 Task: For heading Use EB Garamond with dark orange 2 colour & Underline.  font size for heading18,  'Change the font style of data to'Impact and font size to 9,  Change the alignment of both headline & data to Align right In the sheet  analysisMonthlySales_Analysis_2023
Action: Mouse moved to (77, 161)
Screenshot: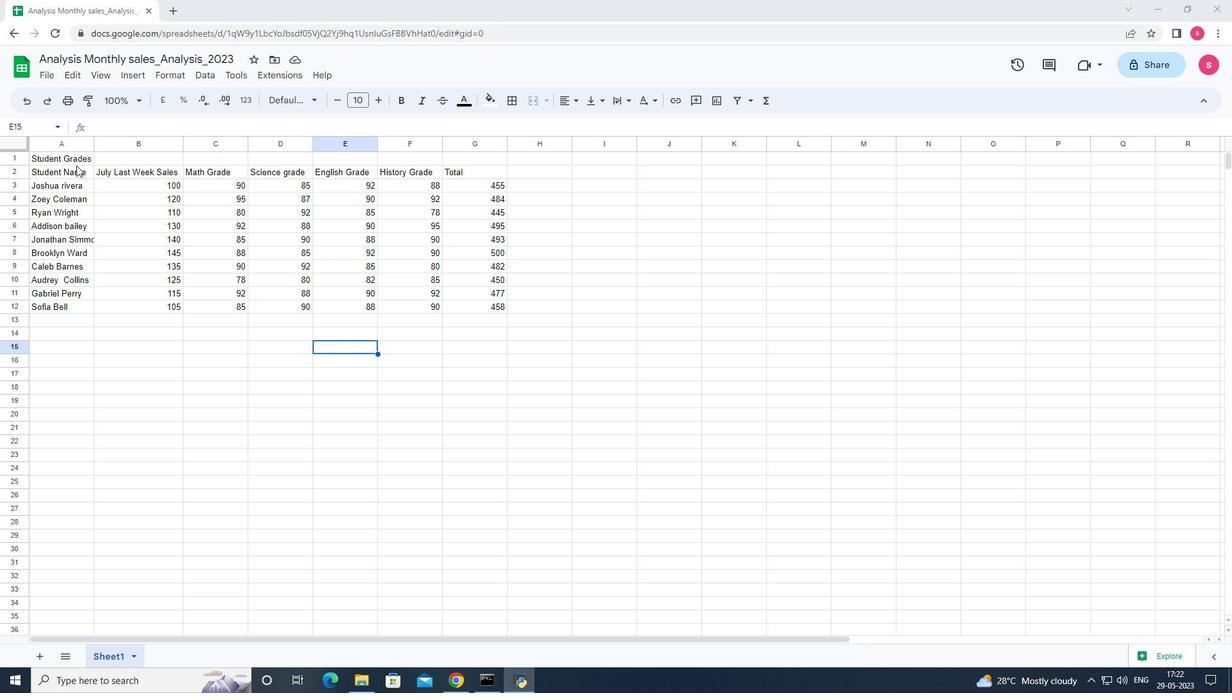 
Action: Mouse pressed left at (77, 161)
Screenshot: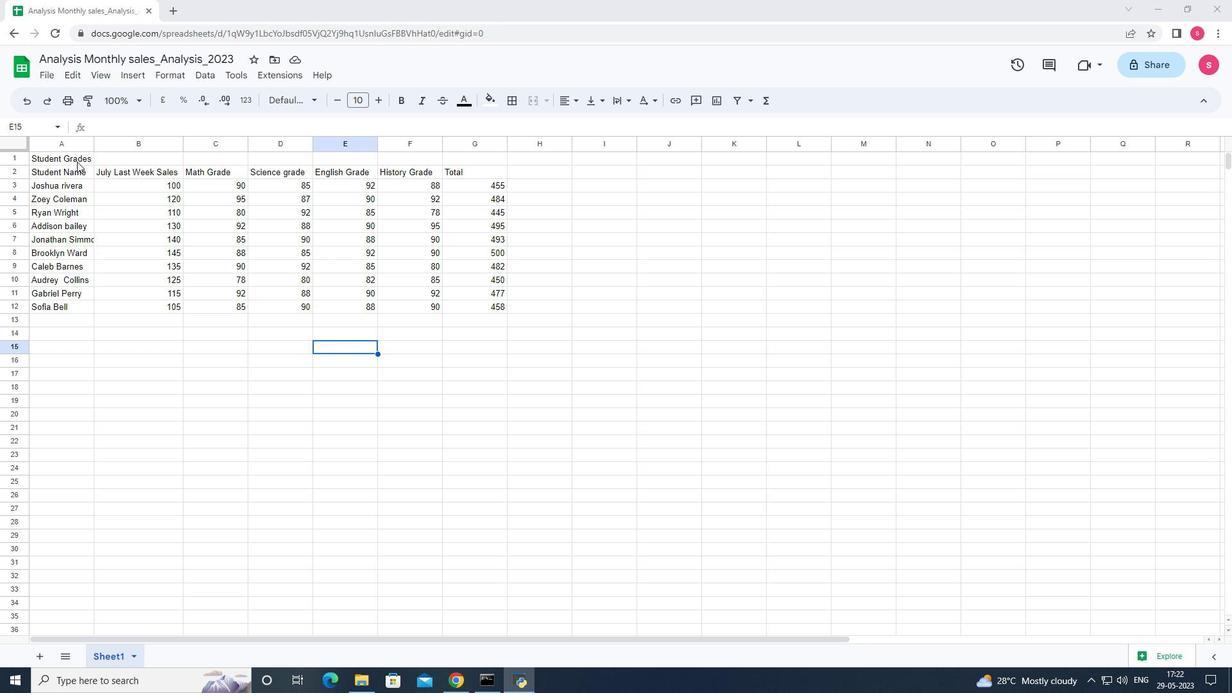 
Action: Mouse moved to (314, 101)
Screenshot: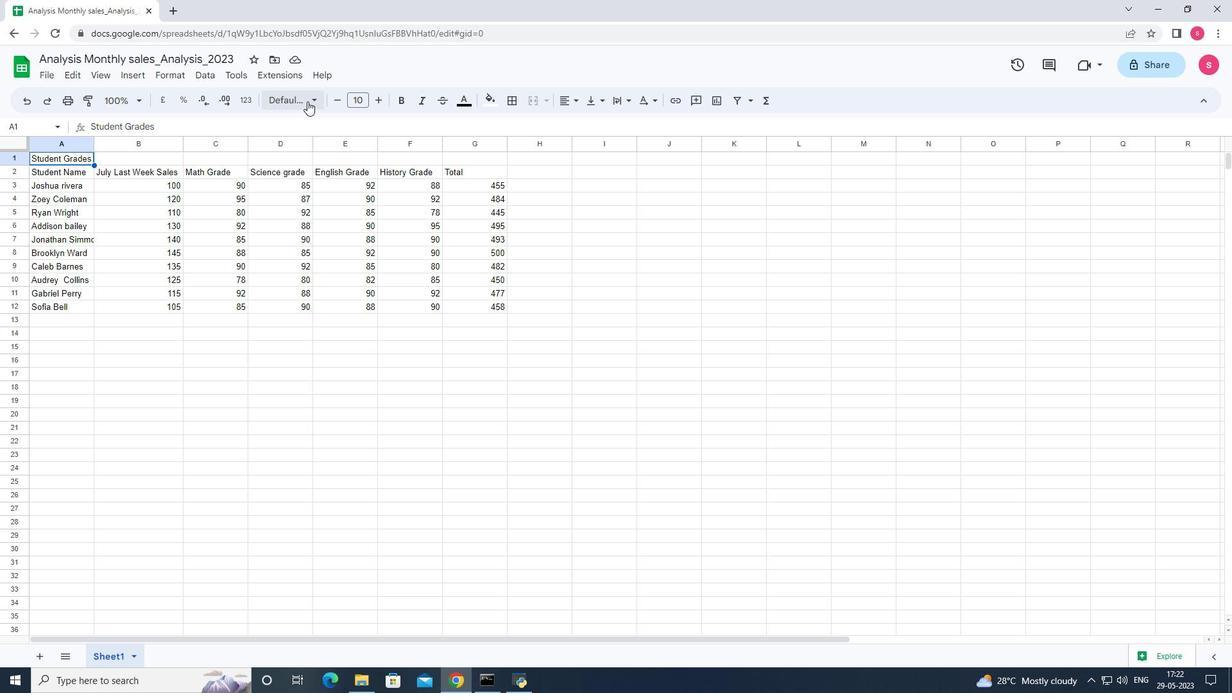 
Action: Mouse pressed left at (314, 101)
Screenshot: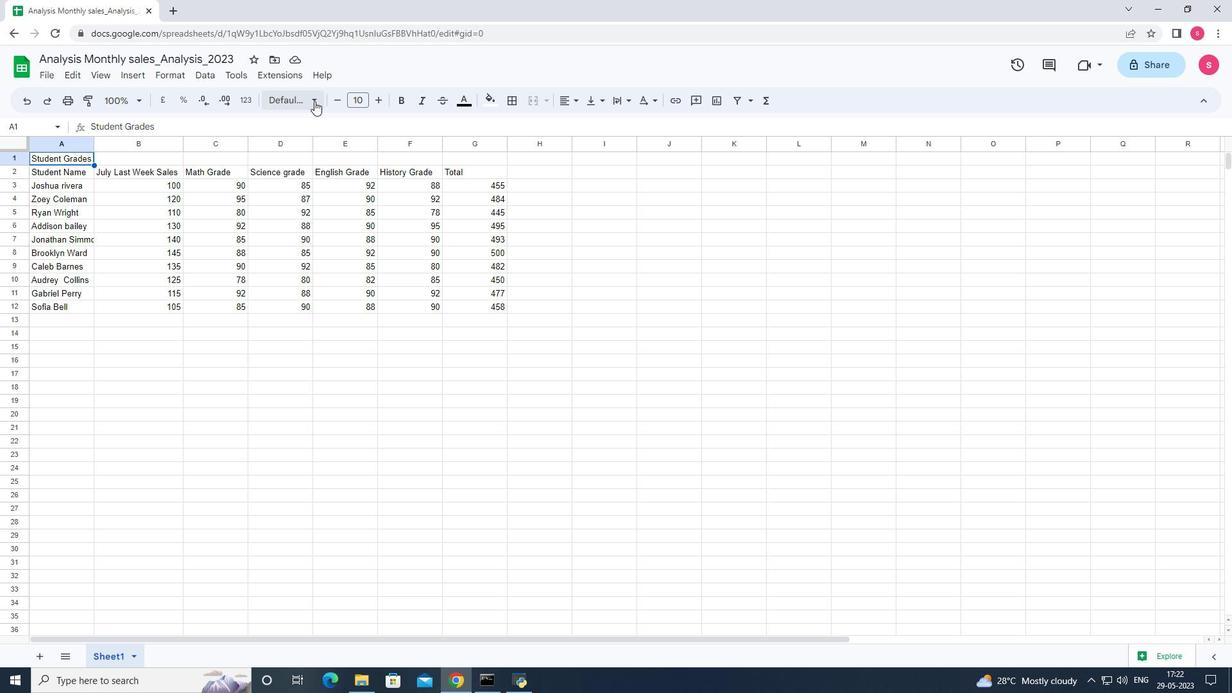 
Action: Mouse moved to (321, 313)
Screenshot: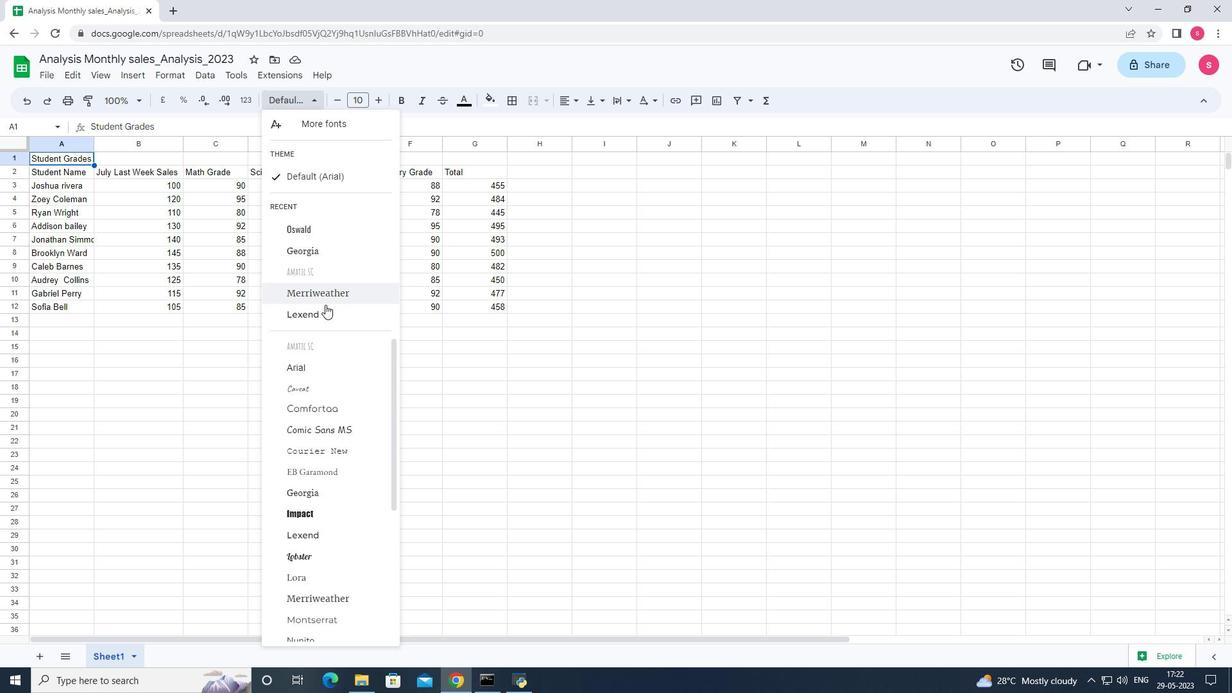 
Action: Mouse scrolled (321, 313) with delta (0, 0)
Screenshot: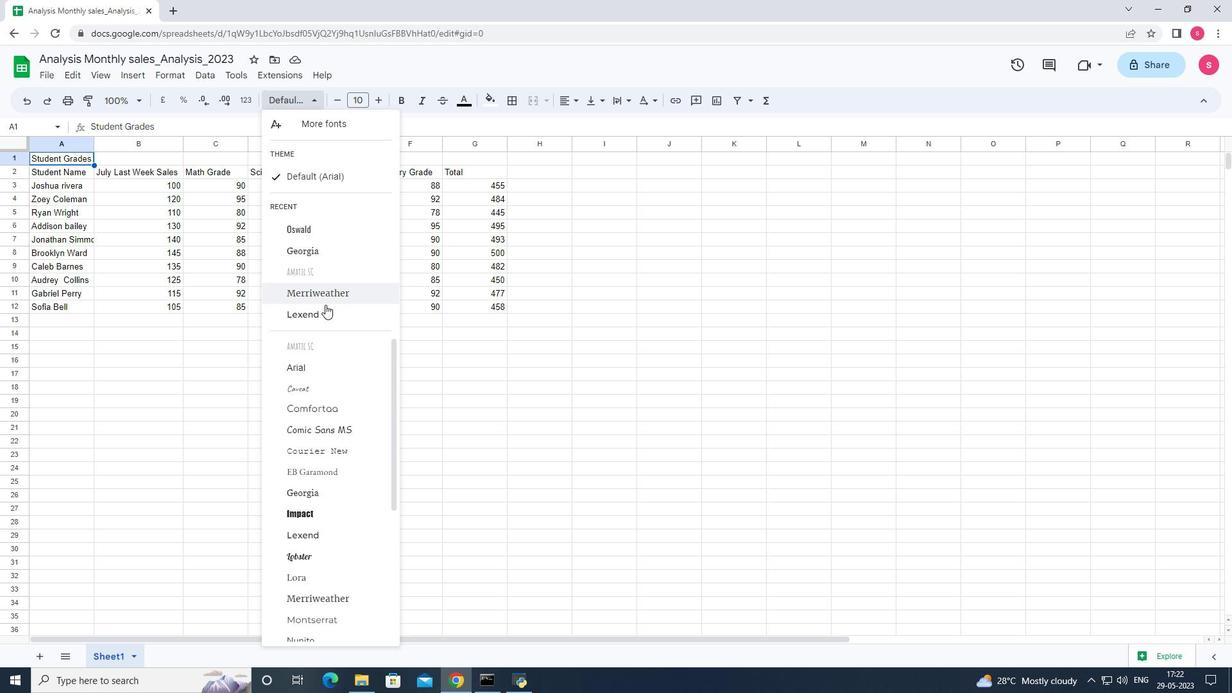 
Action: Mouse moved to (320, 323)
Screenshot: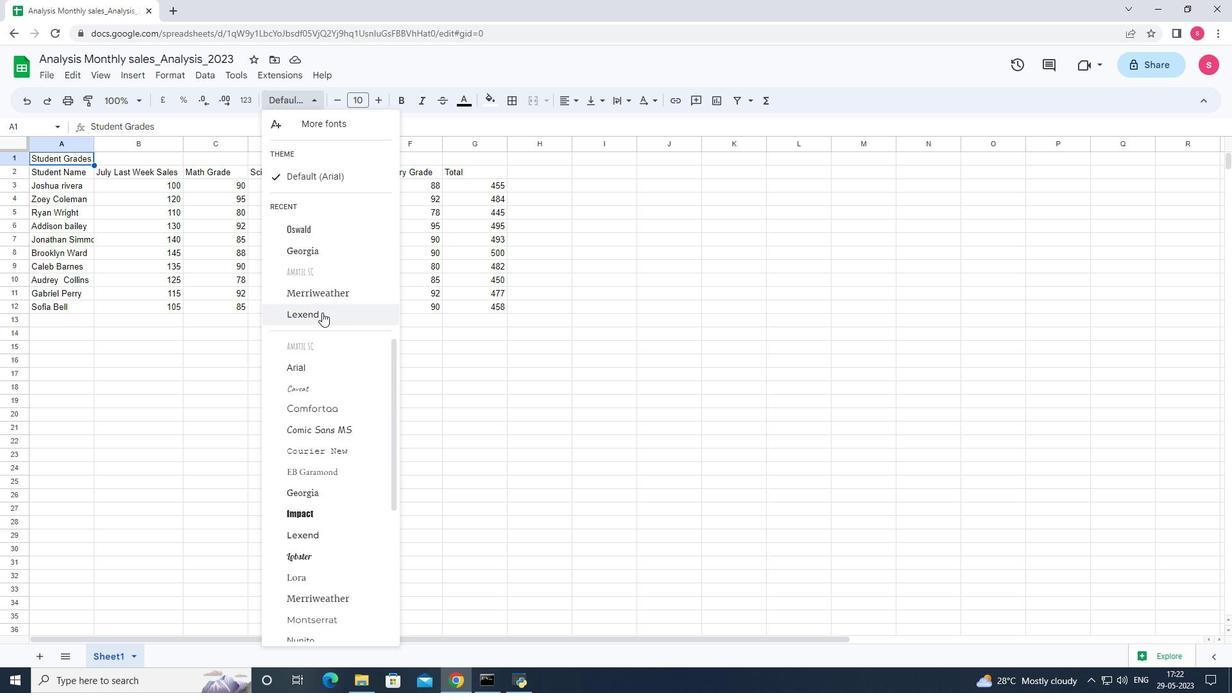 
Action: Mouse scrolled (320, 322) with delta (0, 0)
Screenshot: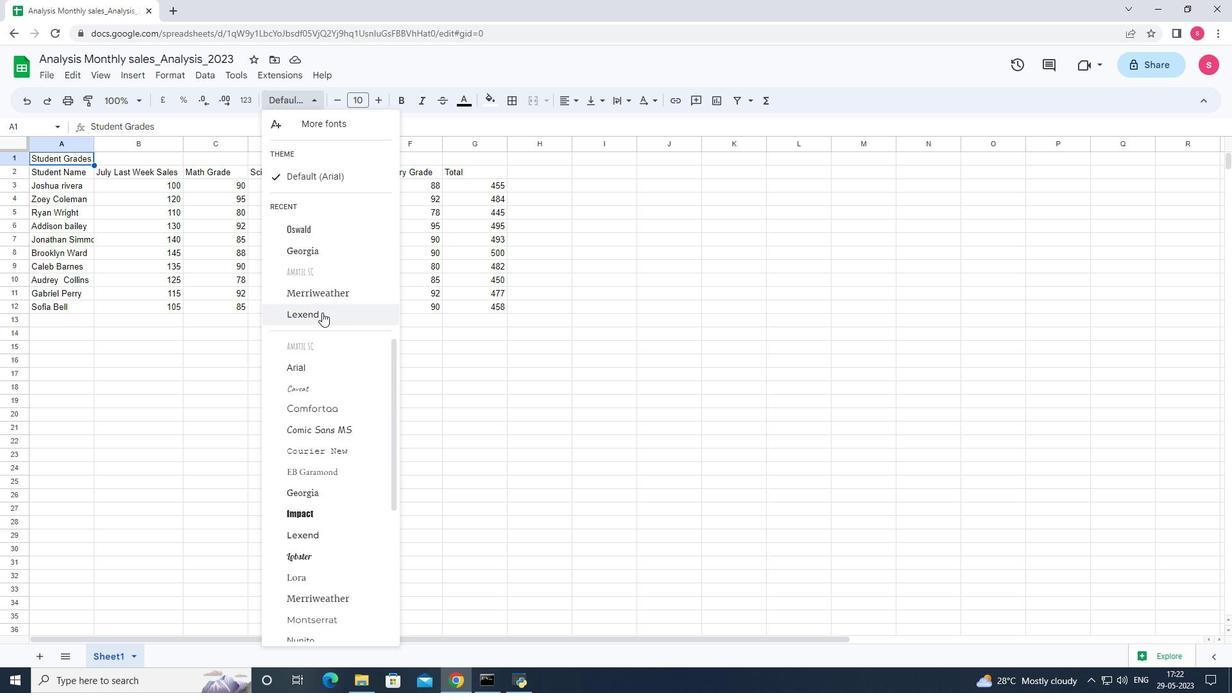 
Action: Mouse moved to (339, 478)
Screenshot: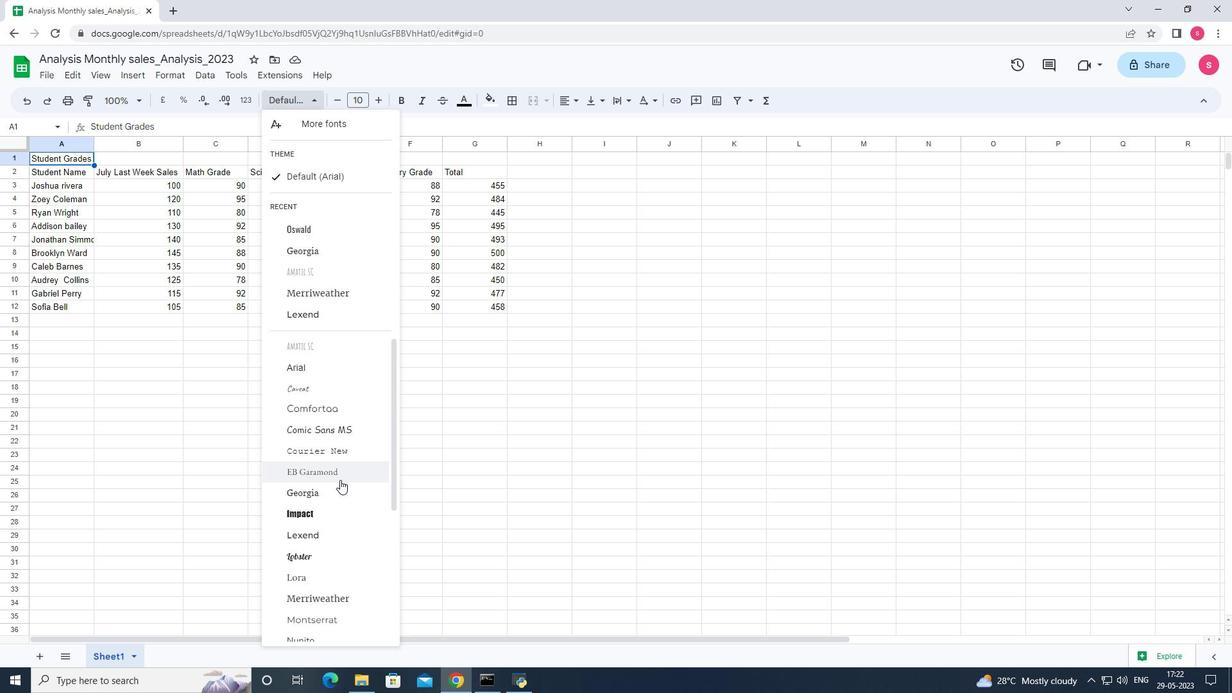 
Action: Mouse pressed left at (339, 478)
Screenshot: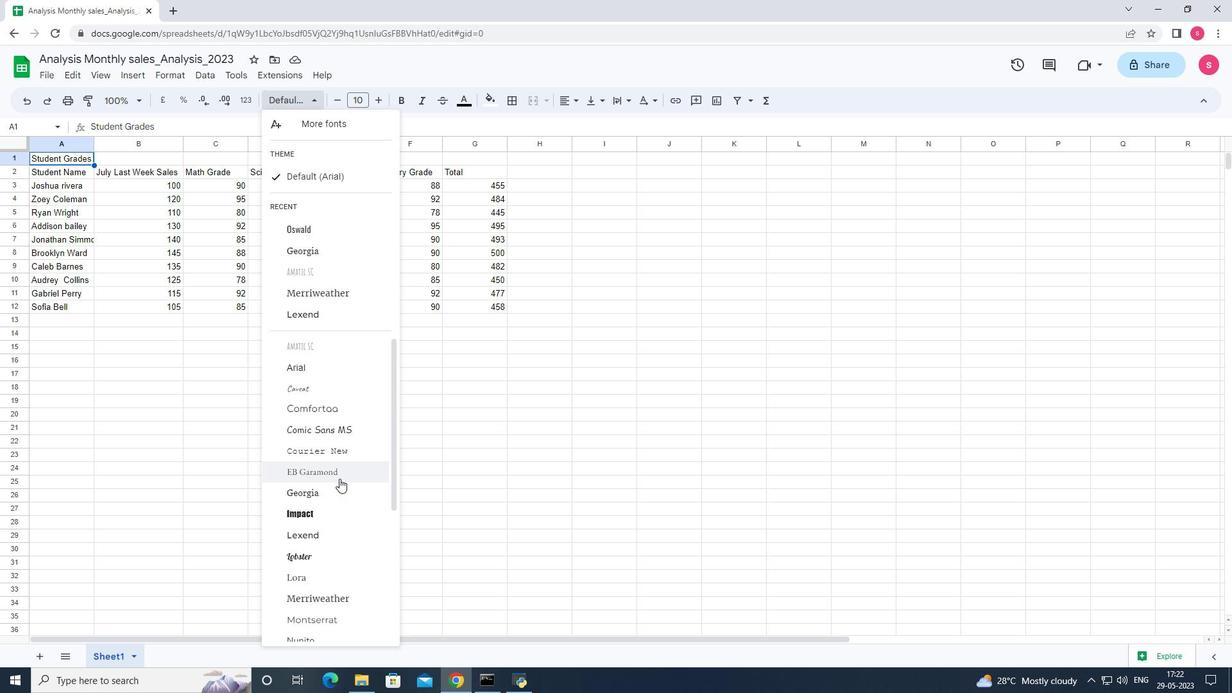 
Action: Mouse moved to (470, 102)
Screenshot: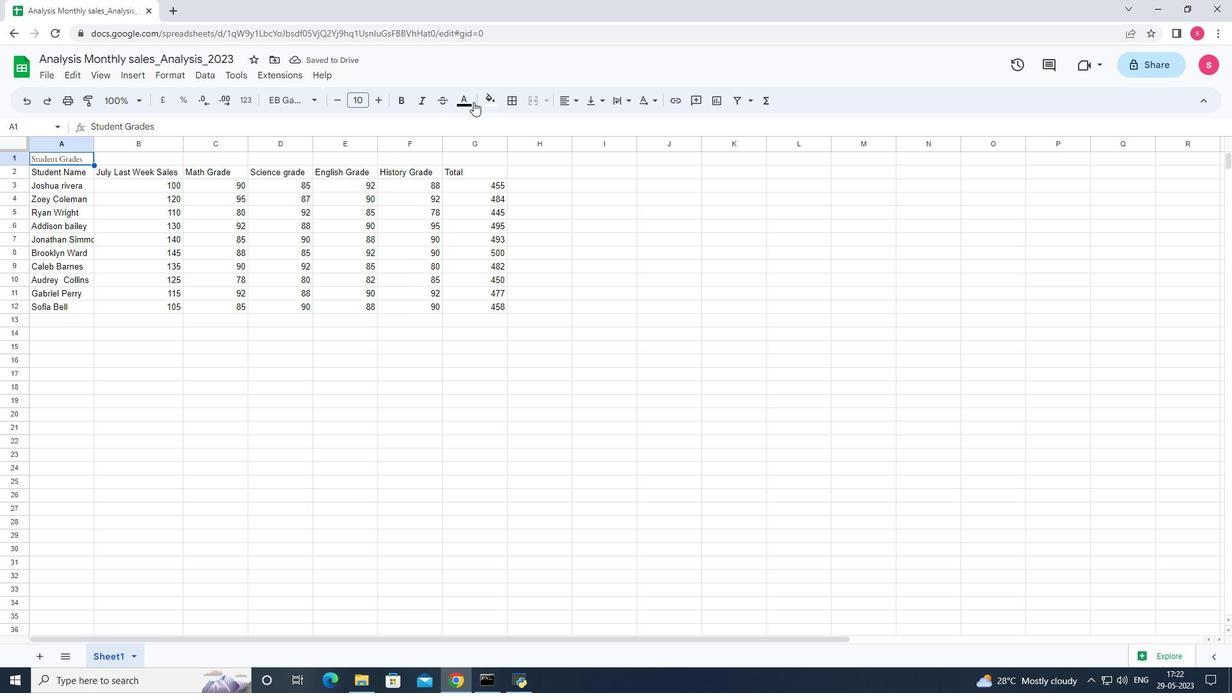 
Action: Mouse pressed left at (470, 102)
Screenshot: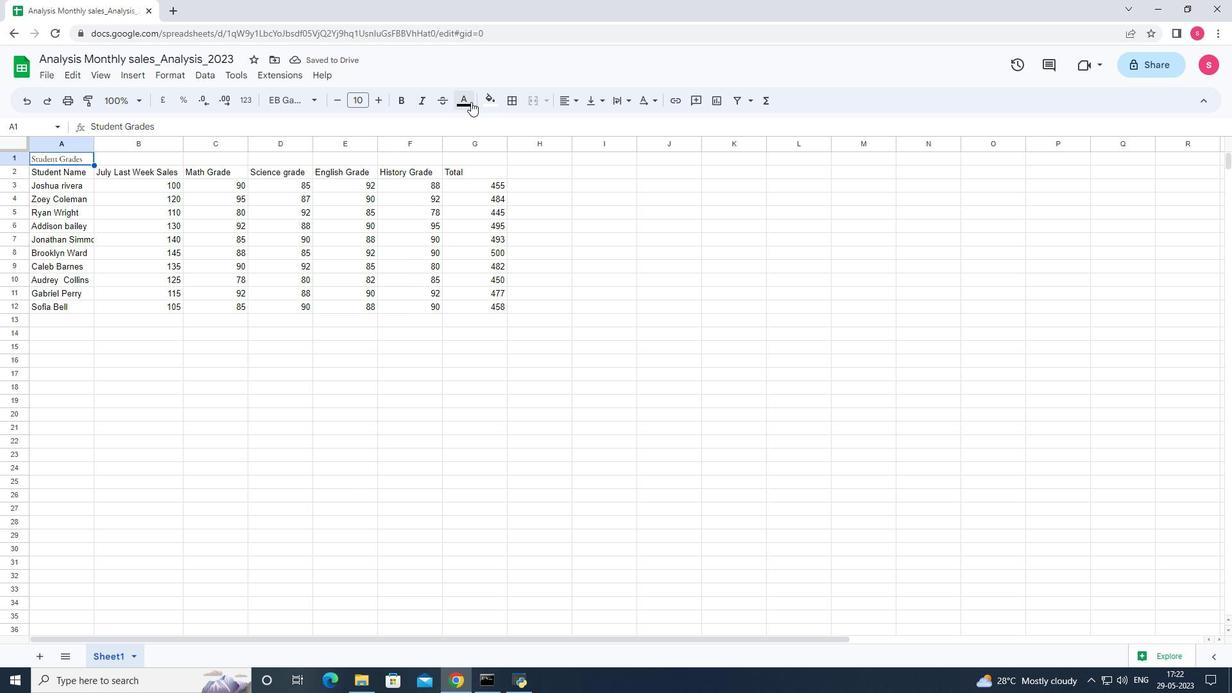 
Action: Mouse moved to (496, 160)
Screenshot: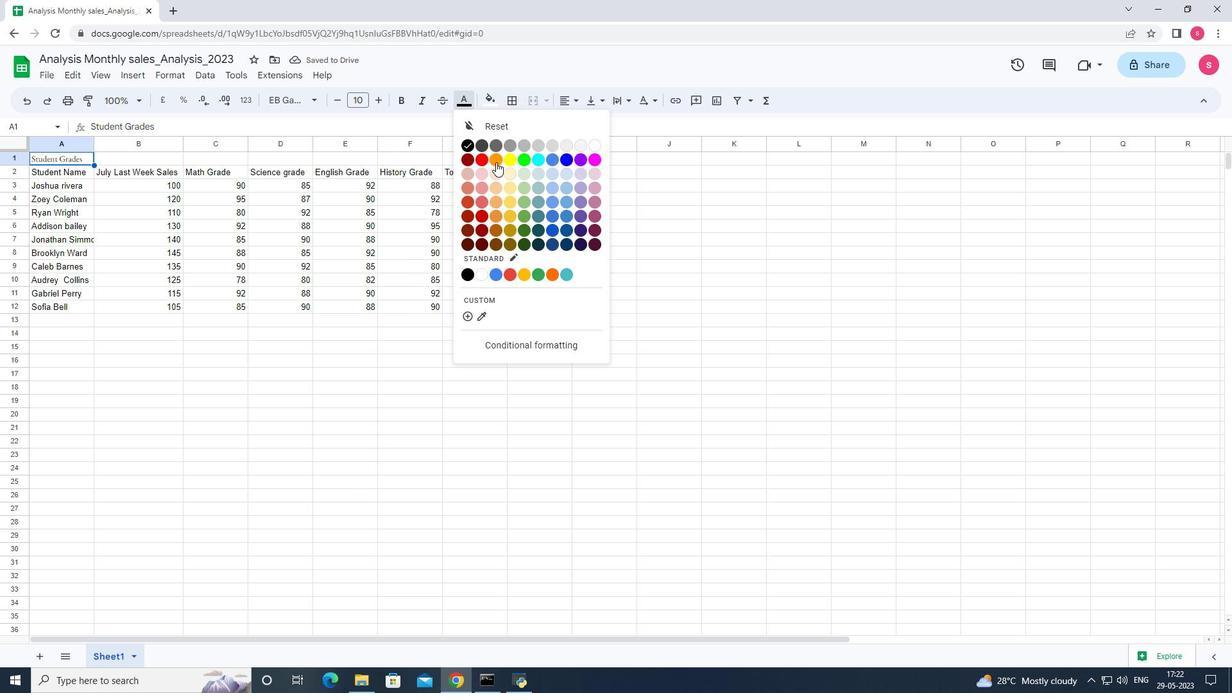 
Action: Mouse pressed left at (496, 160)
Screenshot: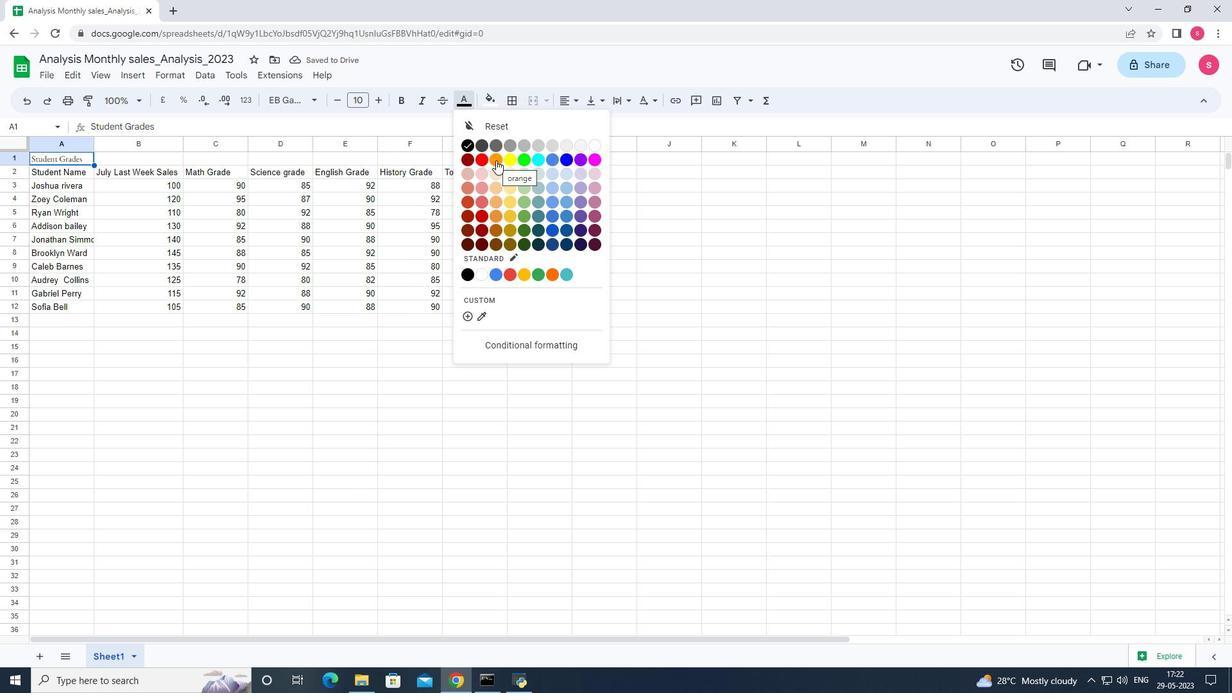 
Action: Mouse moved to (177, 79)
Screenshot: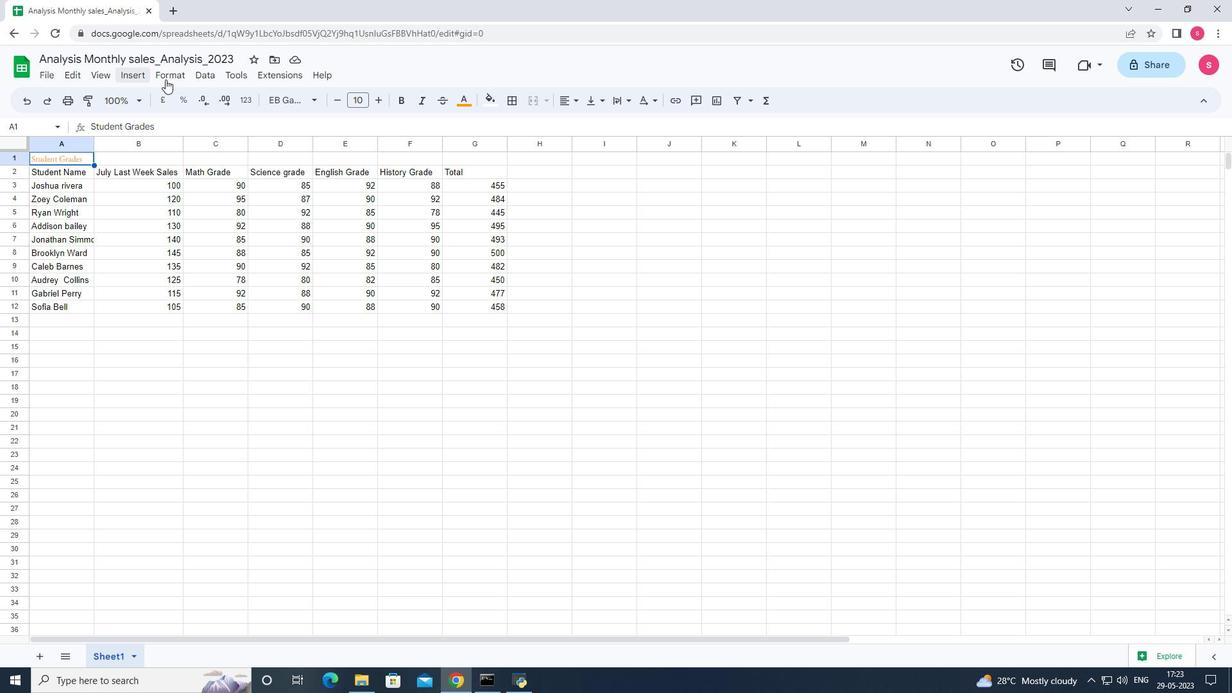 
Action: Mouse pressed left at (177, 79)
Screenshot: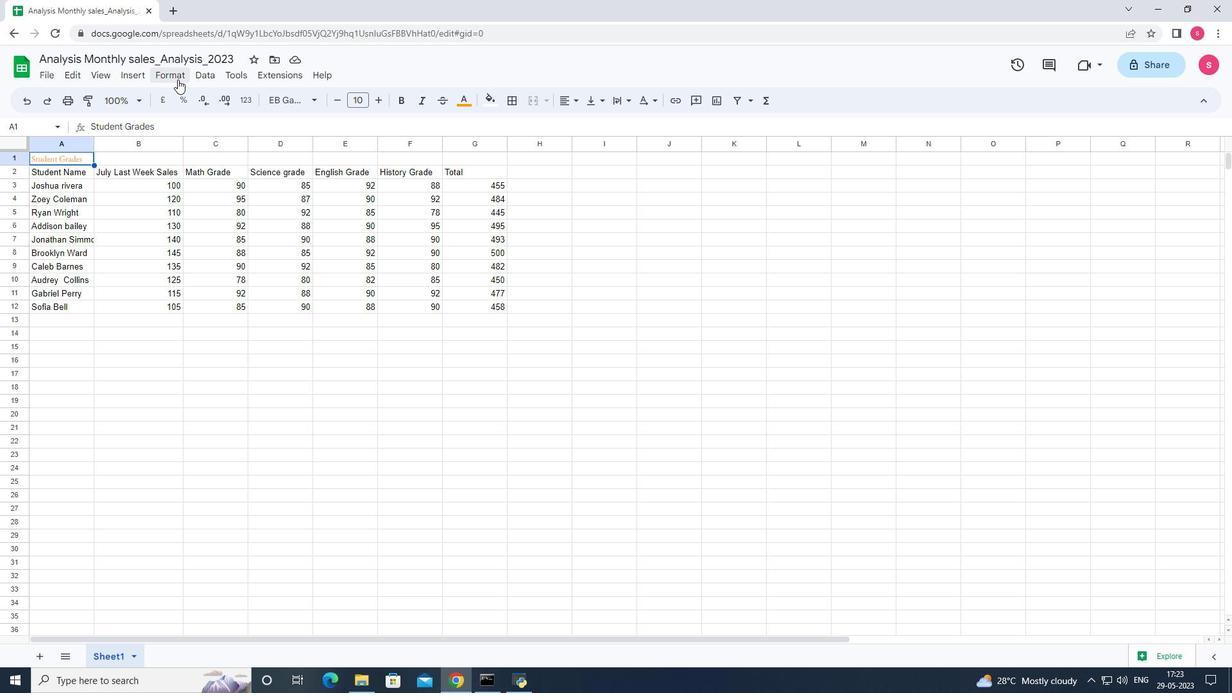 
Action: Mouse moved to (200, 141)
Screenshot: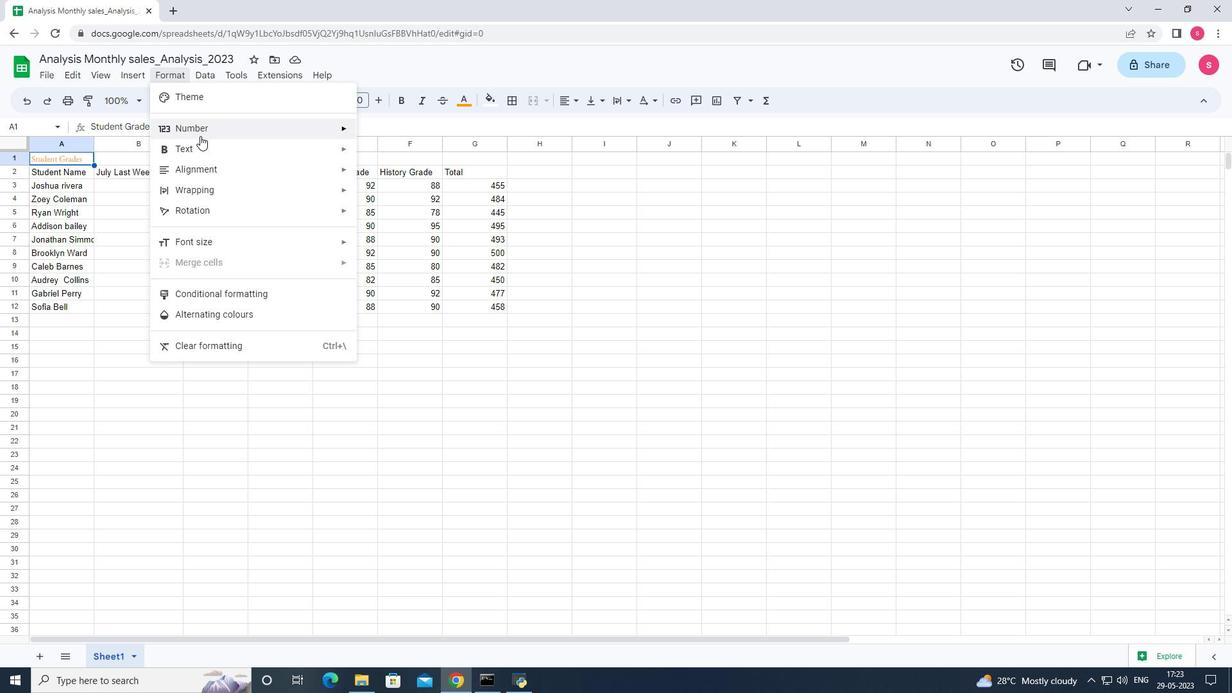 
Action: Mouse pressed left at (200, 141)
Screenshot: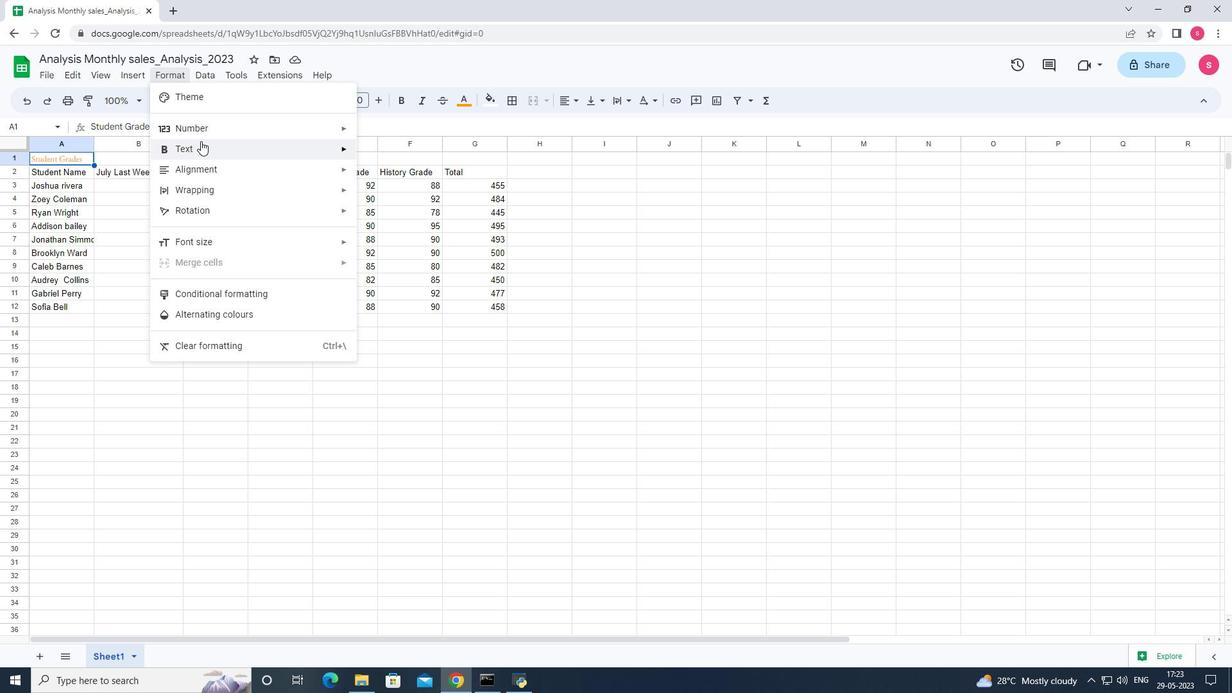 
Action: Mouse moved to (436, 189)
Screenshot: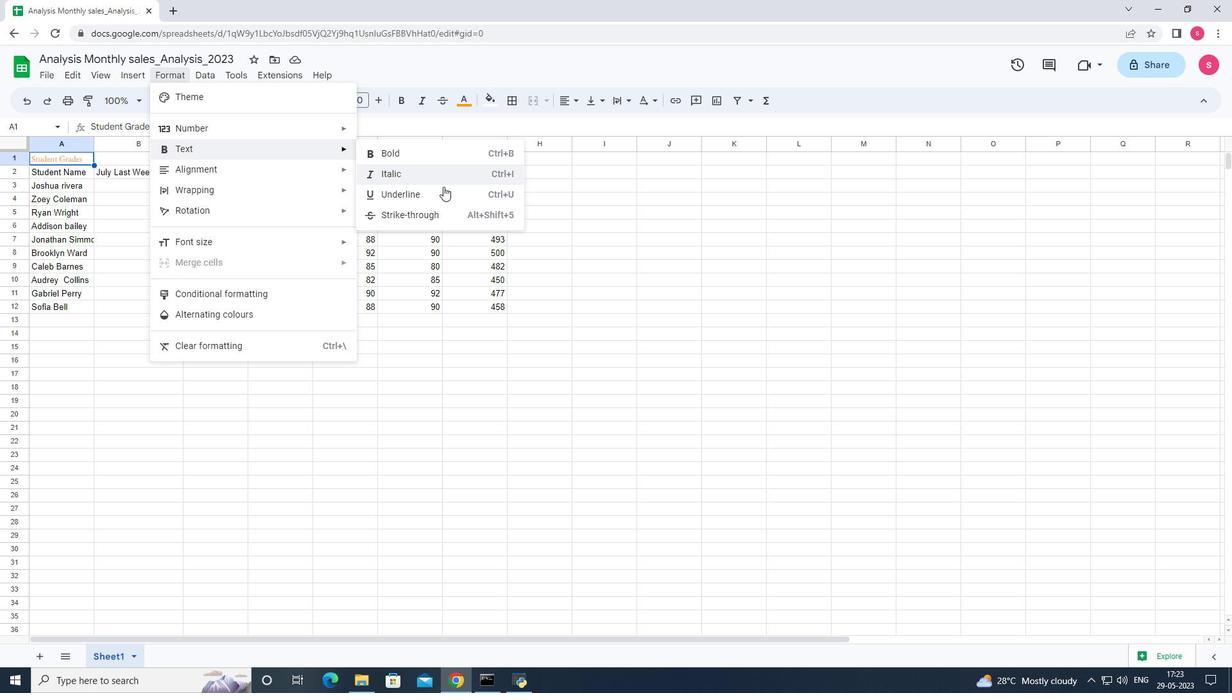 
Action: Mouse pressed left at (436, 189)
Screenshot: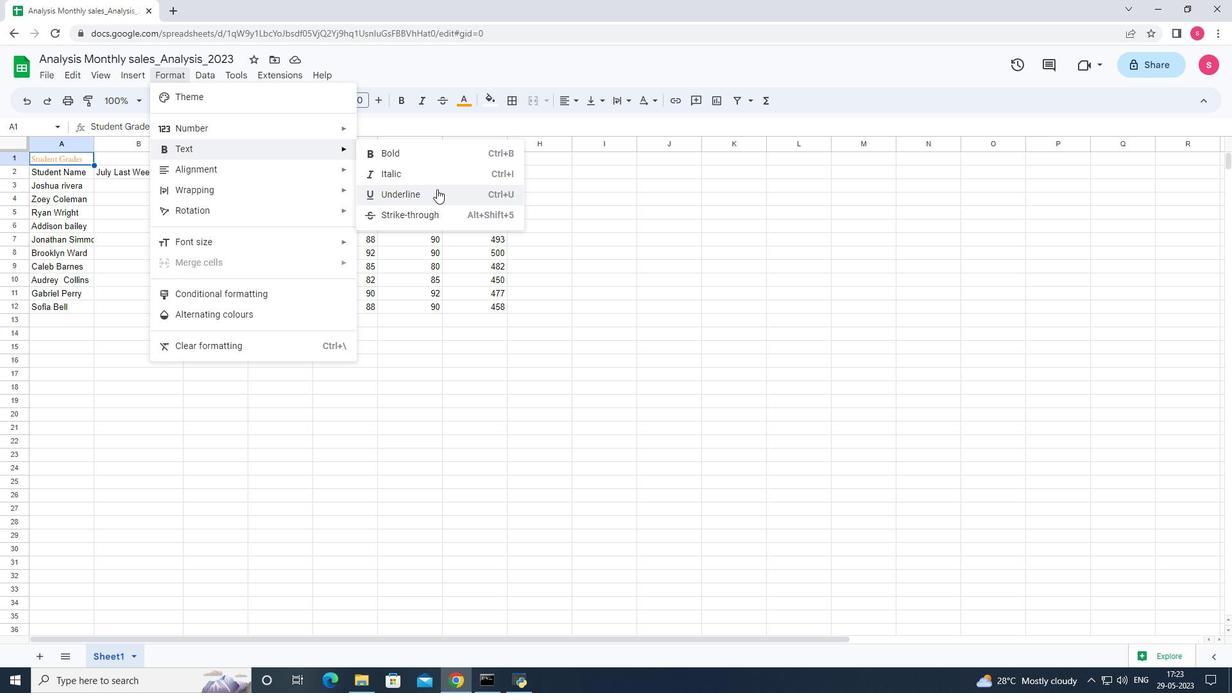 
Action: Mouse moved to (382, 98)
Screenshot: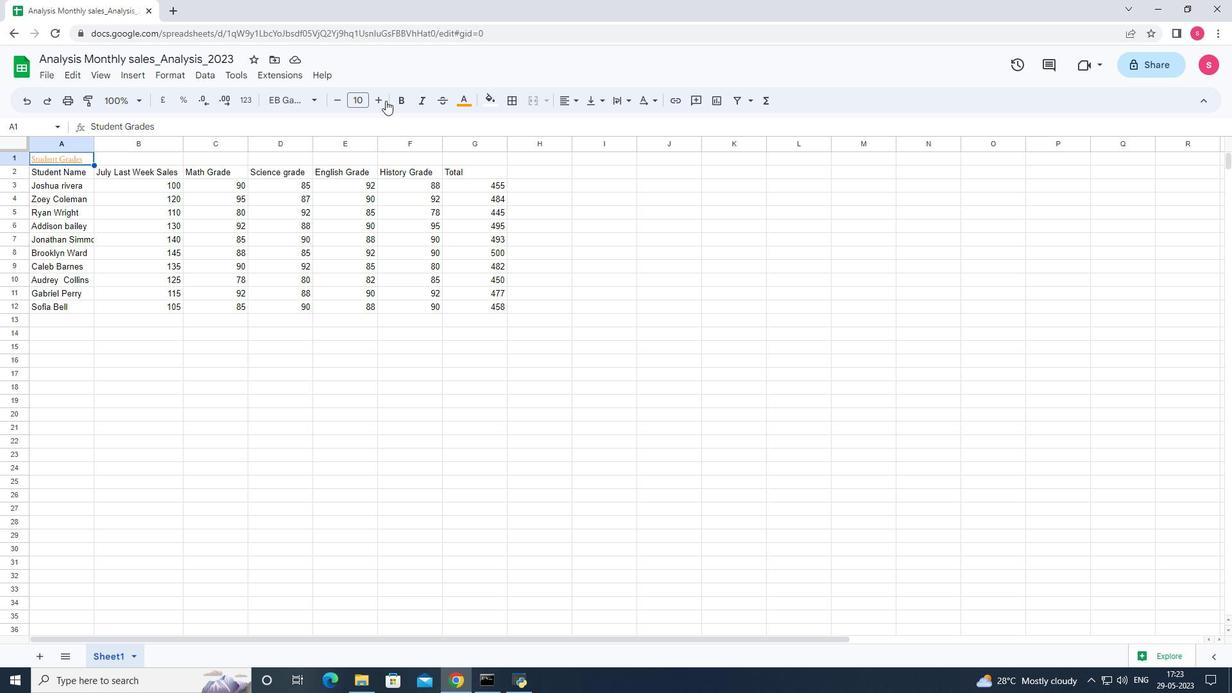 
Action: Mouse pressed left at (382, 98)
Screenshot: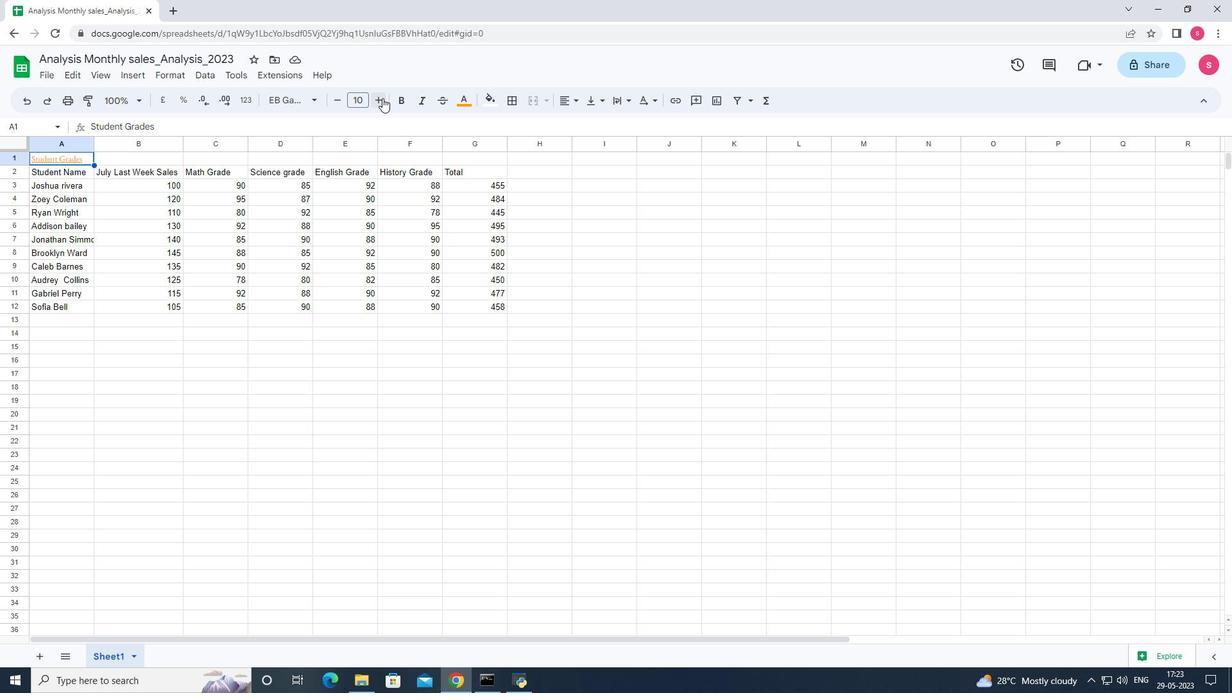 
Action: Mouse pressed left at (382, 98)
Screenshot: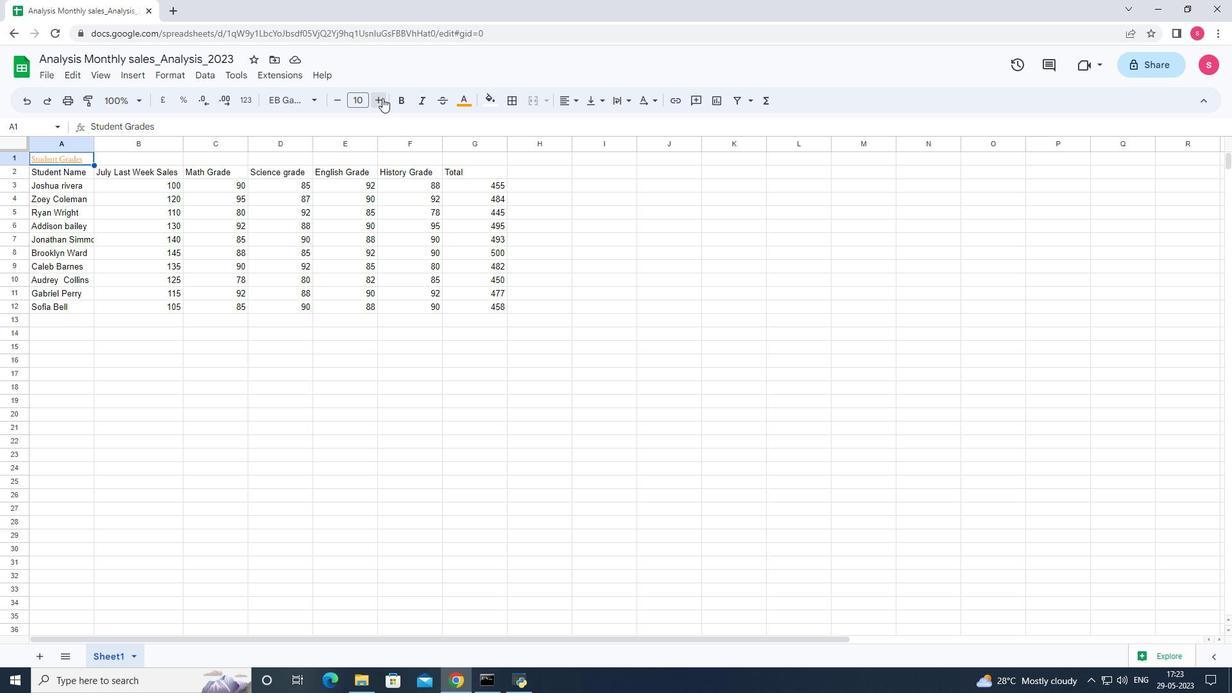 
Action: Mouse pressed left at (382, 98)
Screenshot: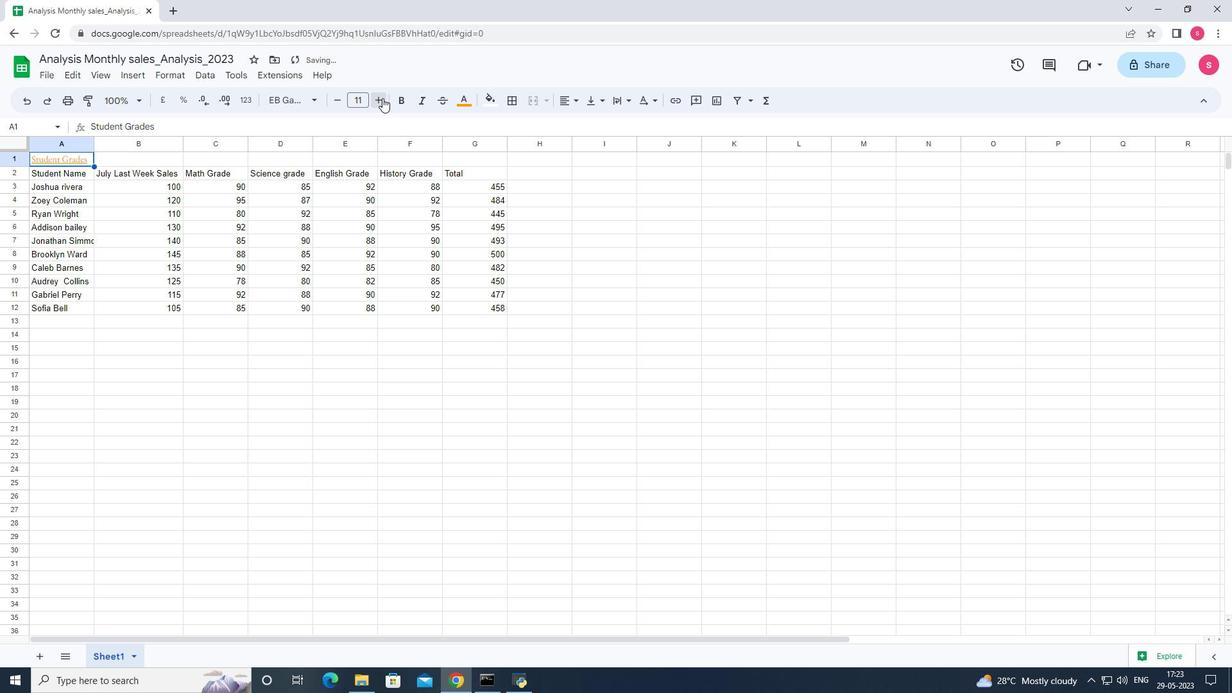 
Action: Mouse pressed left at (382, 98)
Screenshot: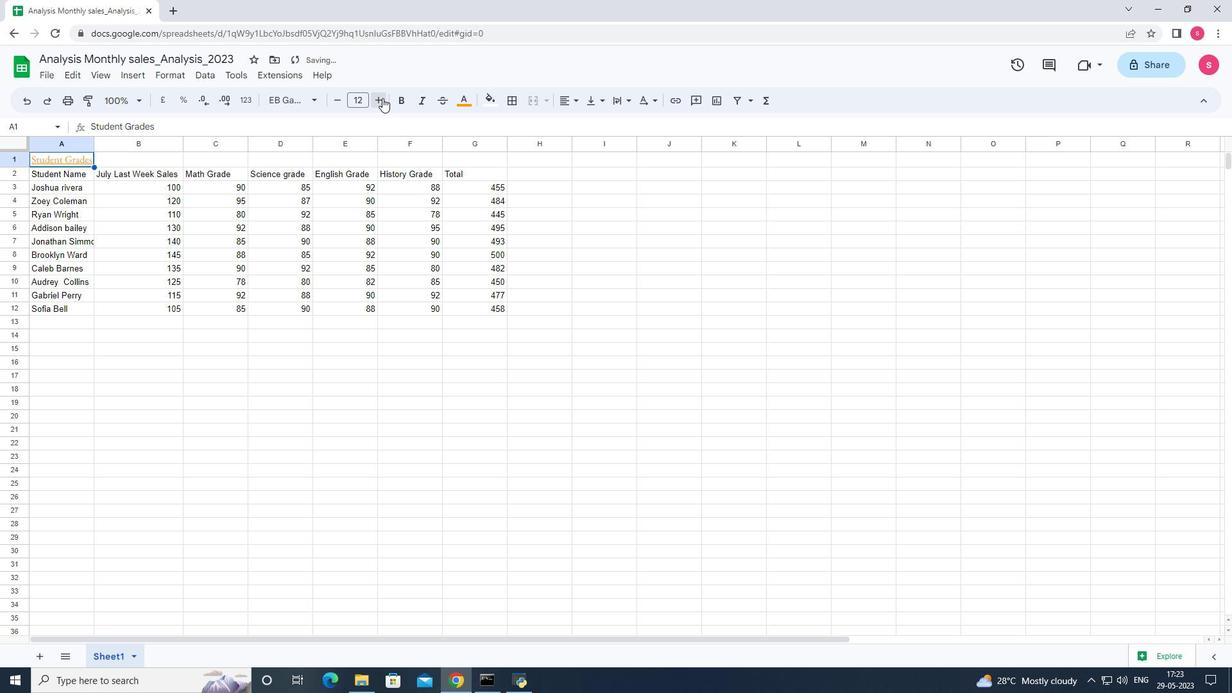 
Action: Mouse pressed left at (382, 98)
Screenshot: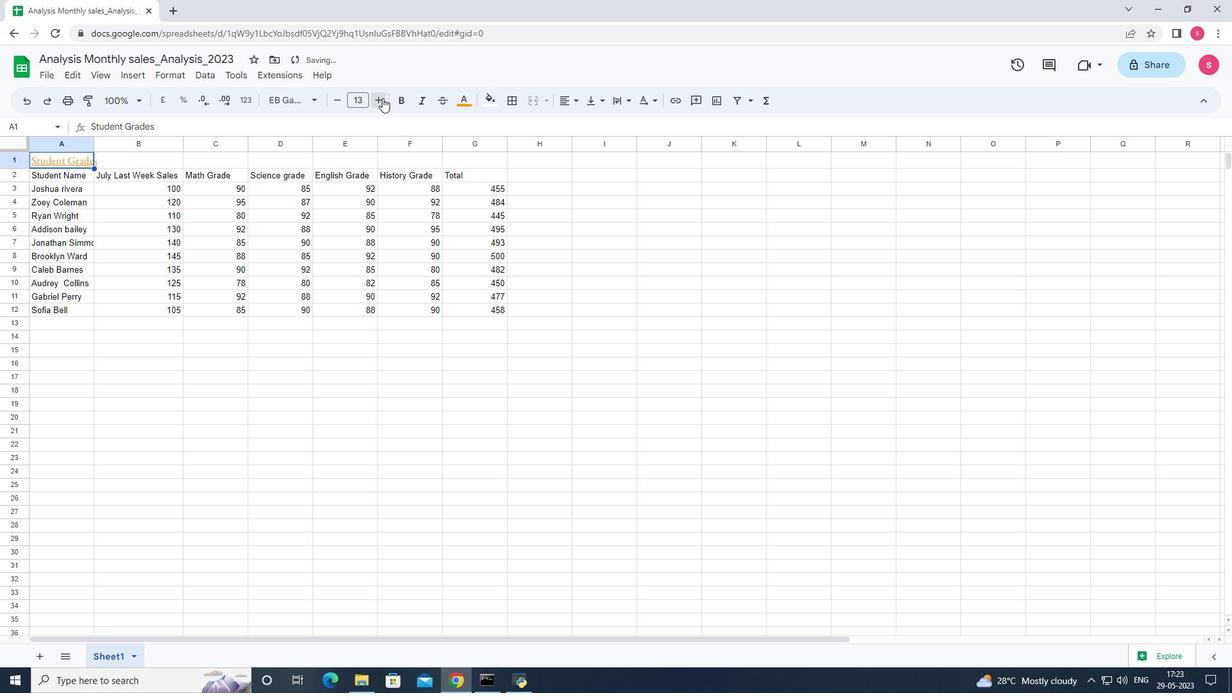 
Action: Mouse pressed left at (382, 98)
Screenshot: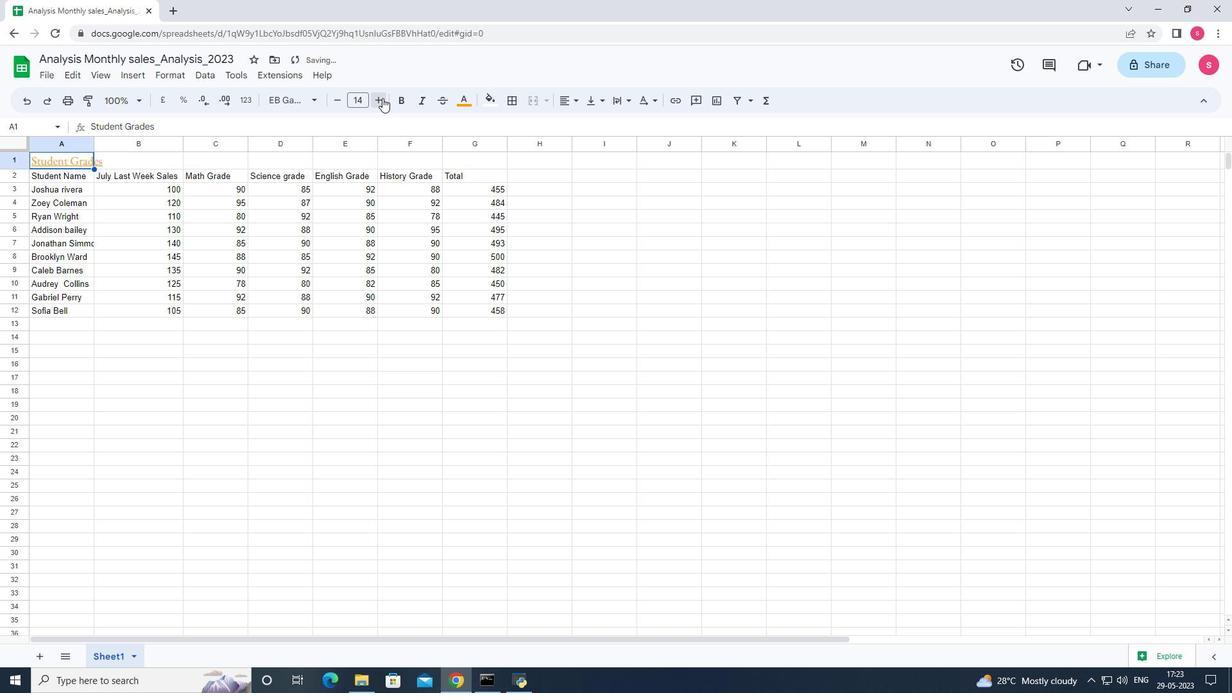
Action: Mouse pressed left at (382, 98)
Screenshot: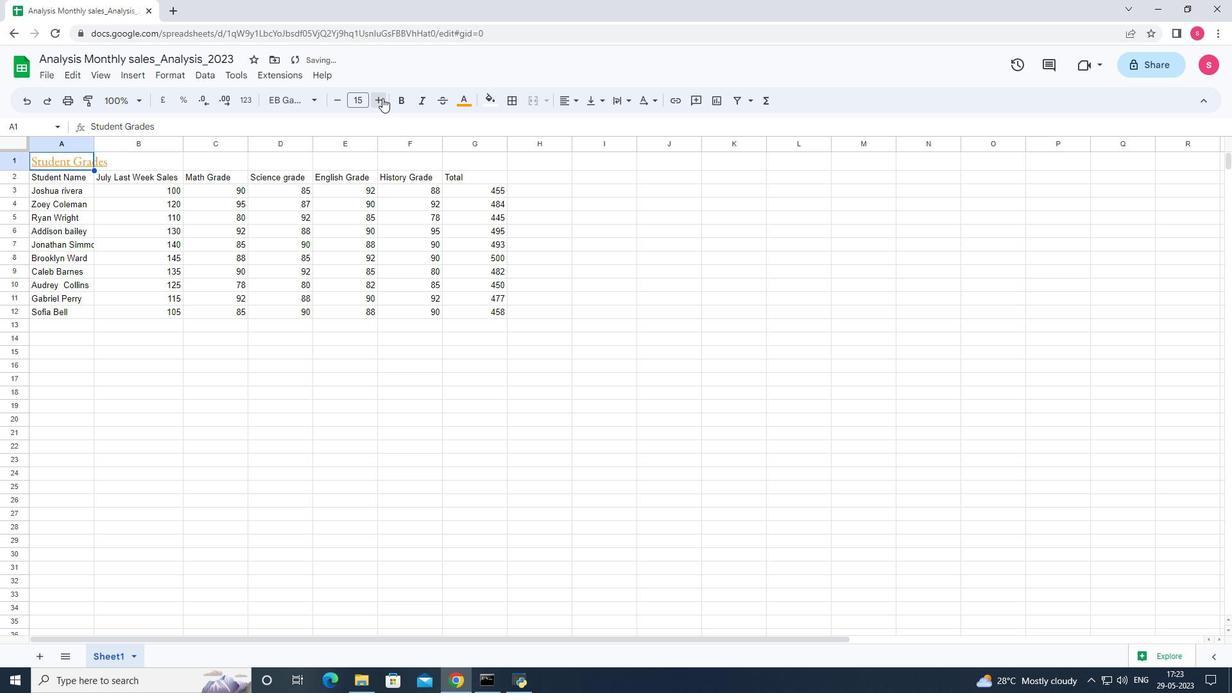 
Action: Mouse pressed left at (382, 98)
Screenshot: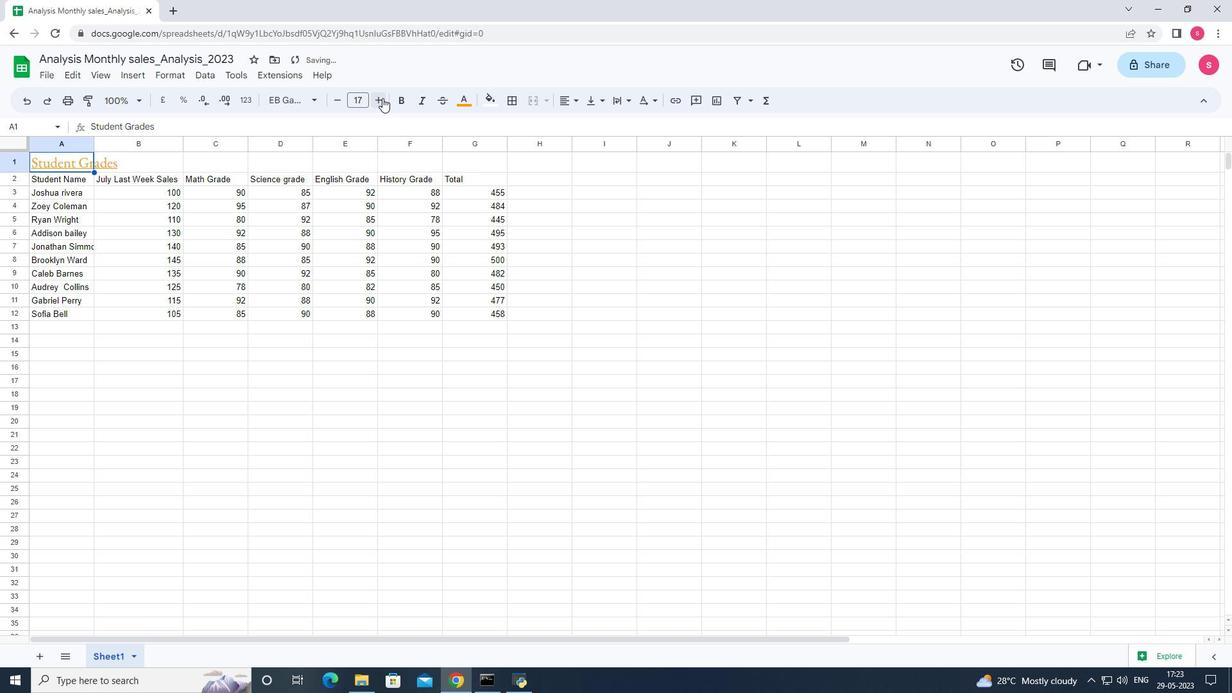 
Action: Mouse pressed left at (382, 98)
Screenshot: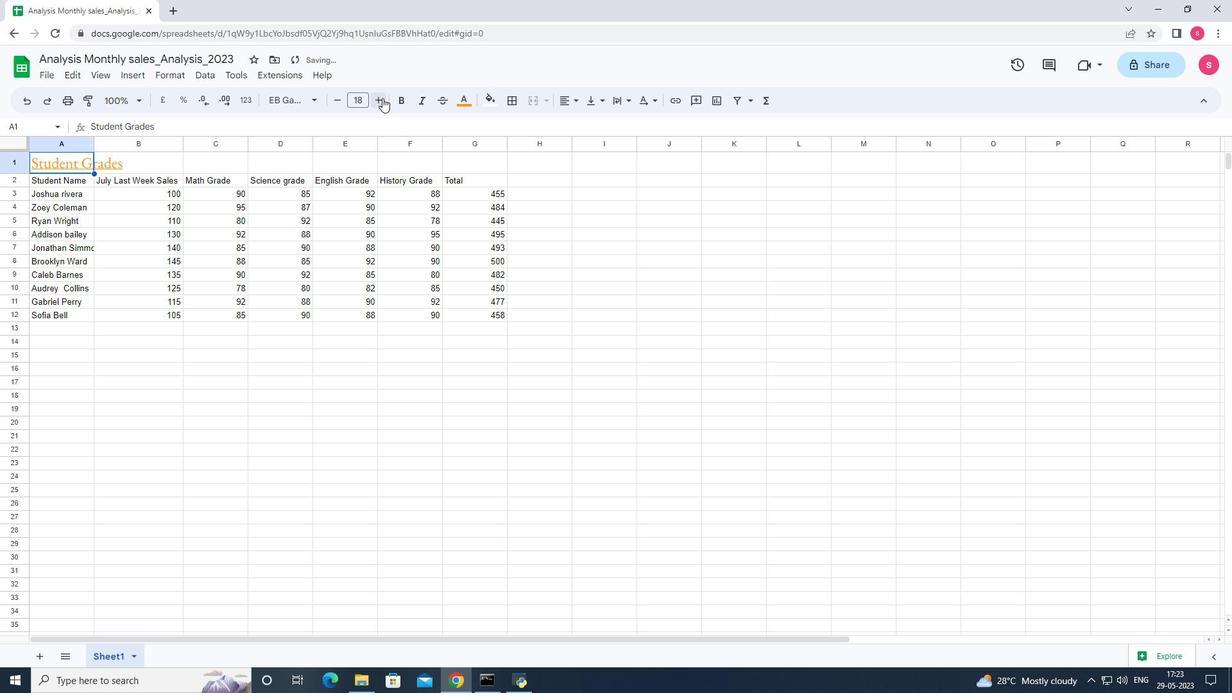 
Action: Mouse moved to (338, 105)
Screenshot: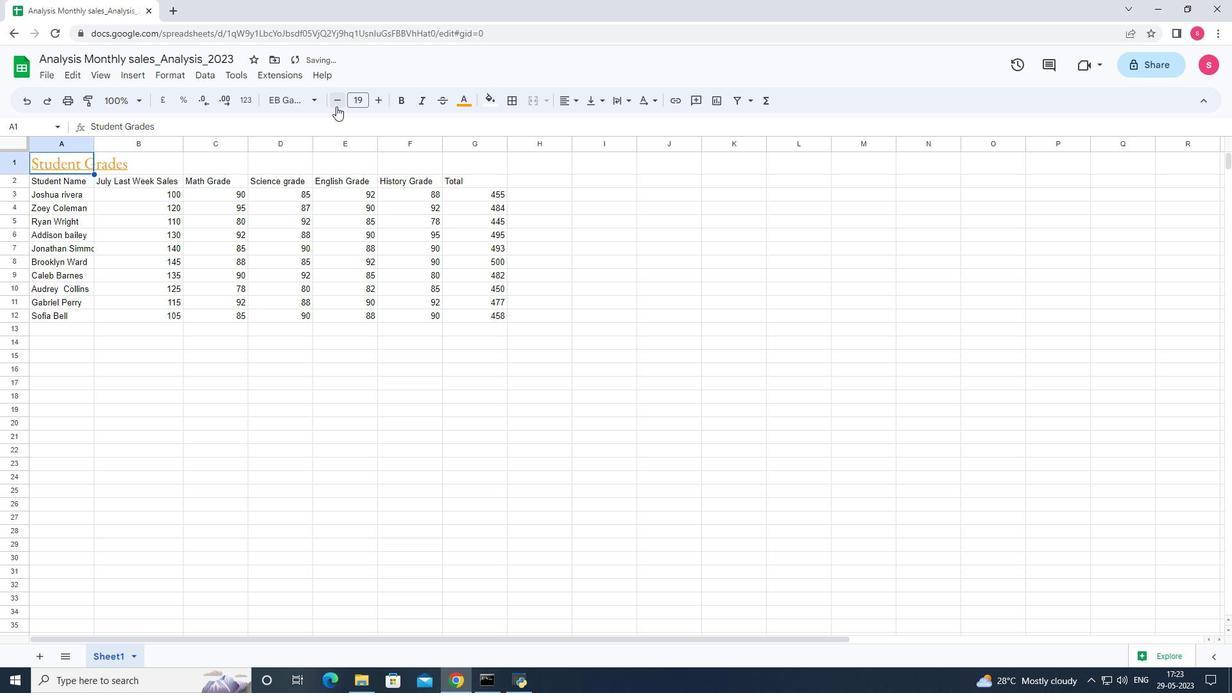 
Action: Mouse pressed left at (338, 105)
Screenshot: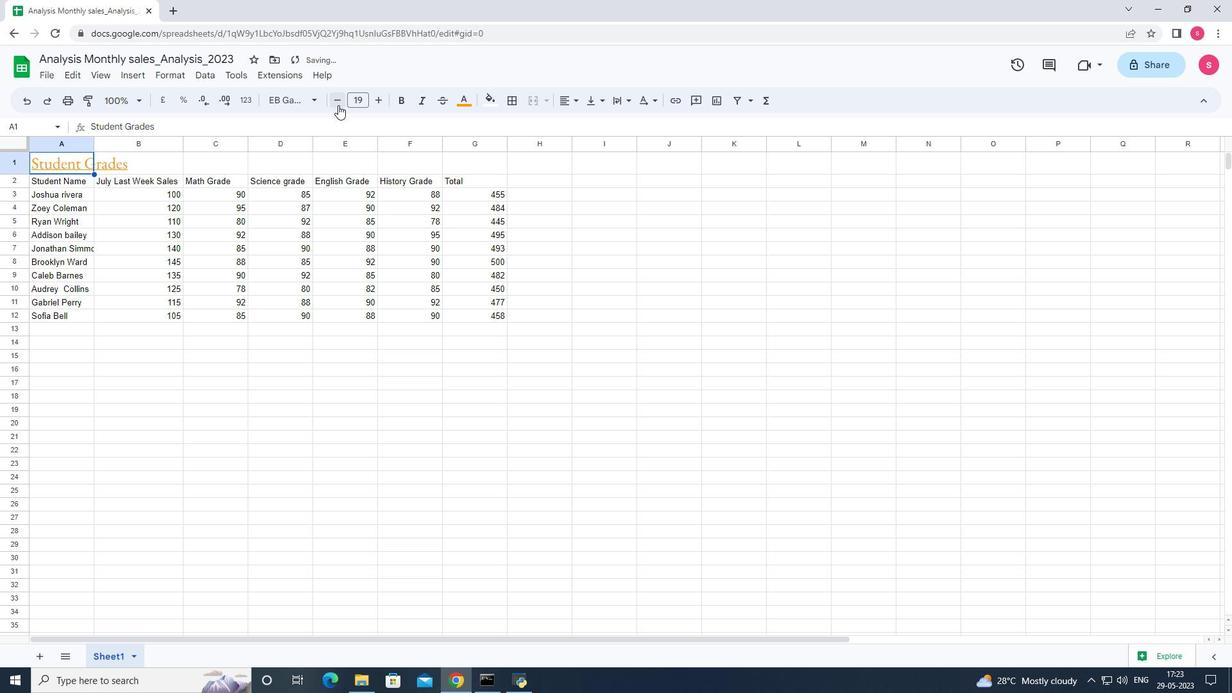 
Action: Mouse moved to (80, 175)
Screenshot: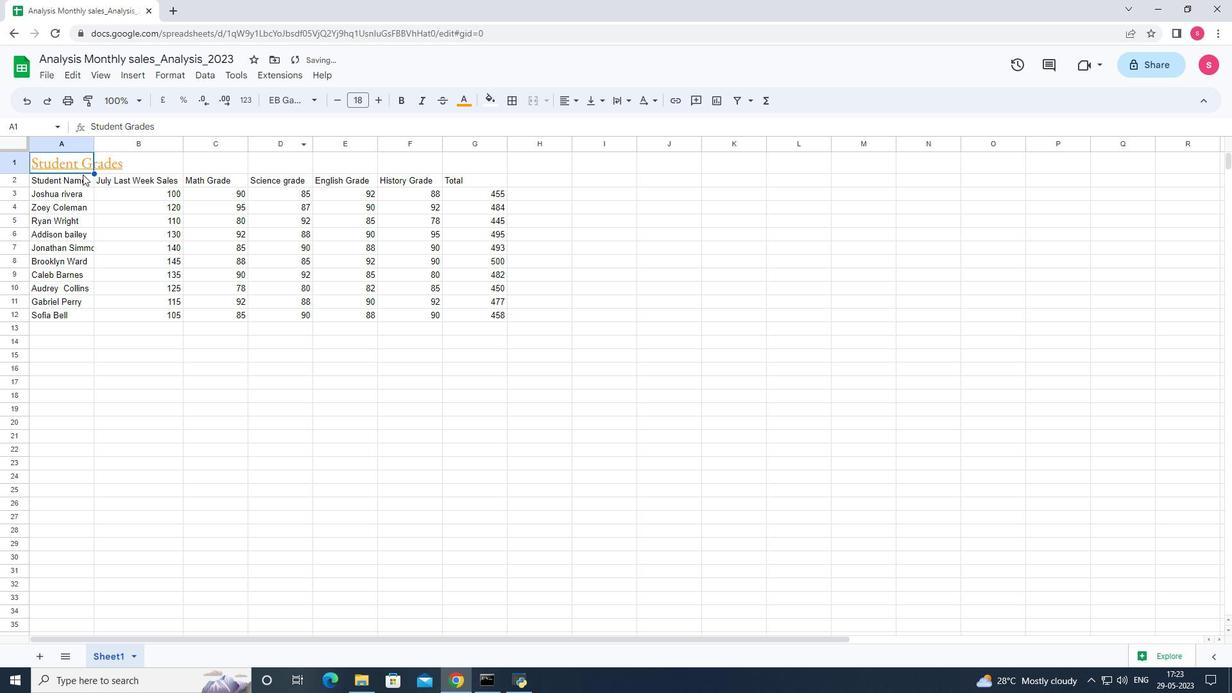 
Action: Mouse pressed left at (80, 175)
Screenshot: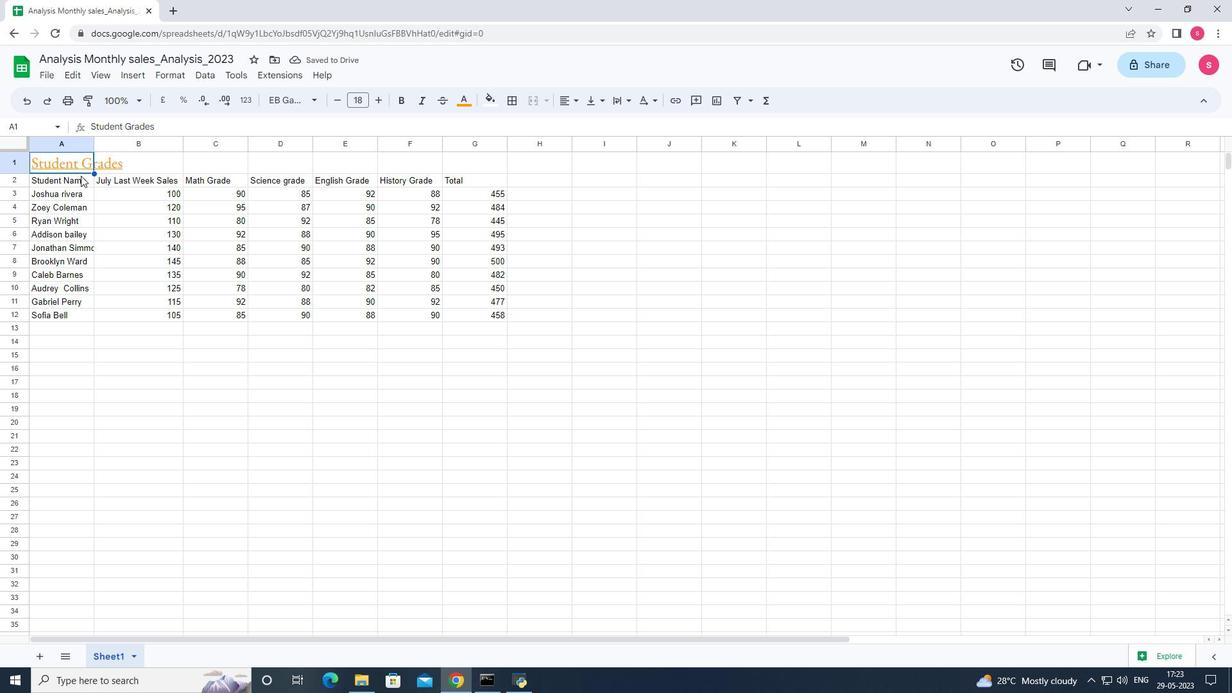 
Action: Mouse moved to (312, 101)
Screenshot: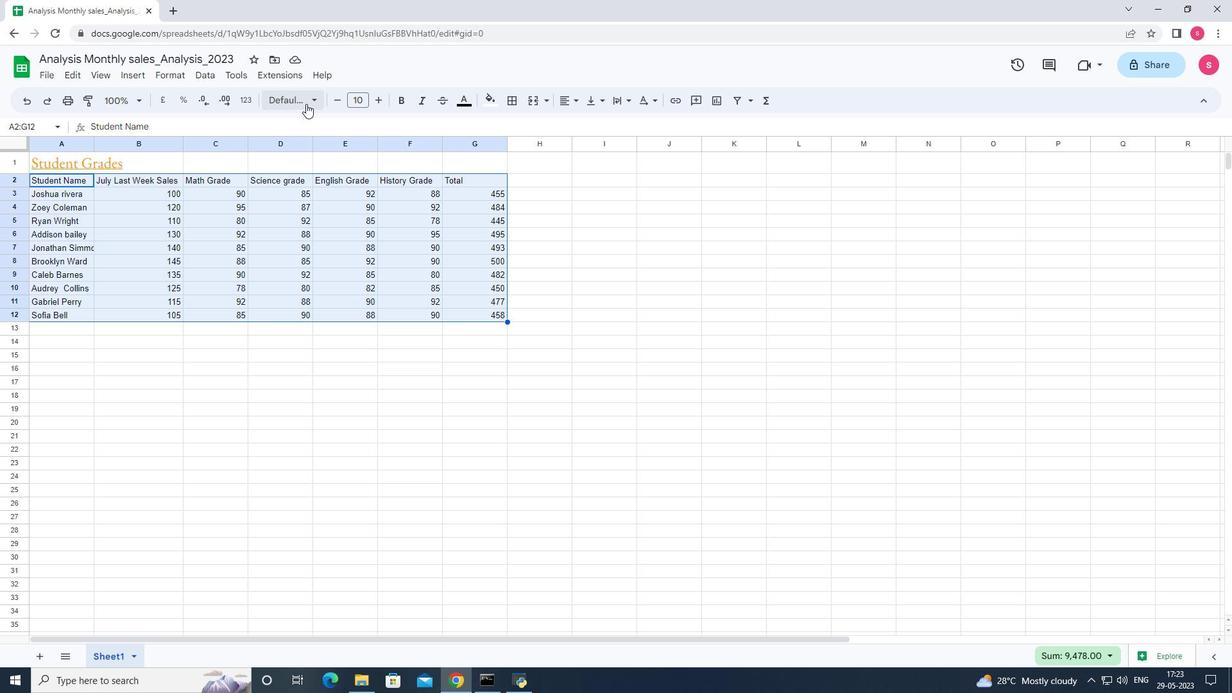 
Action: Mouse pressed left at (312, 101)
Screenshot: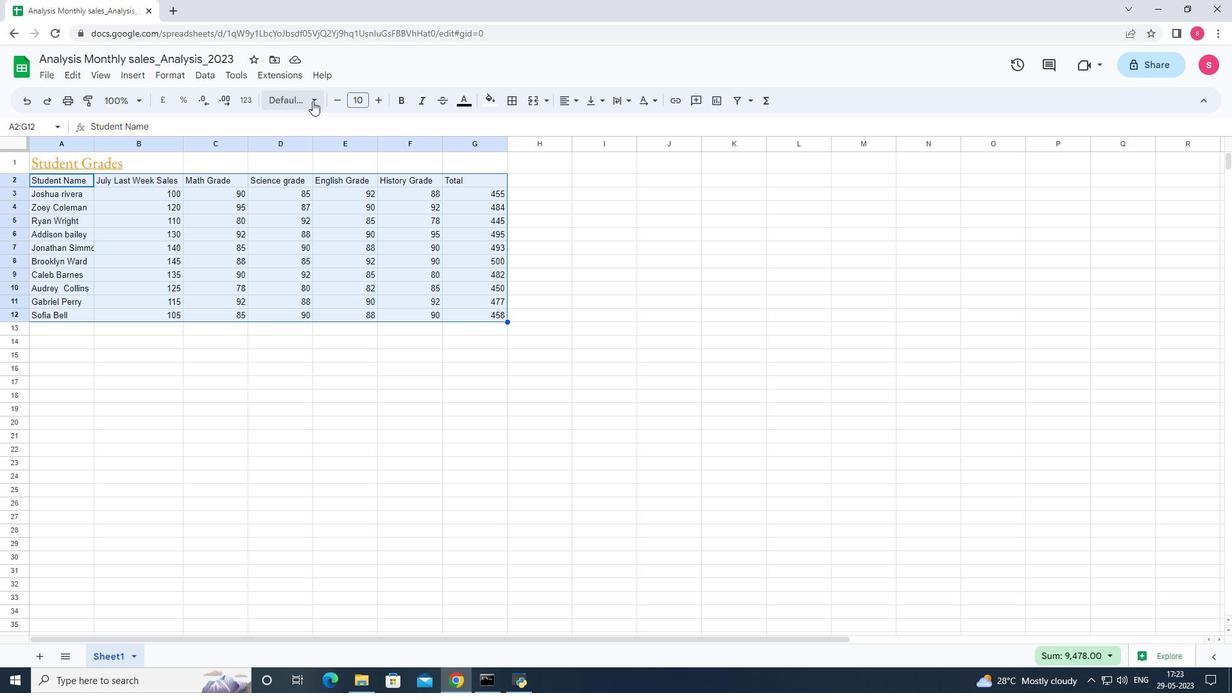 
Action: Mouse moved to (314, 384)
Screenshot: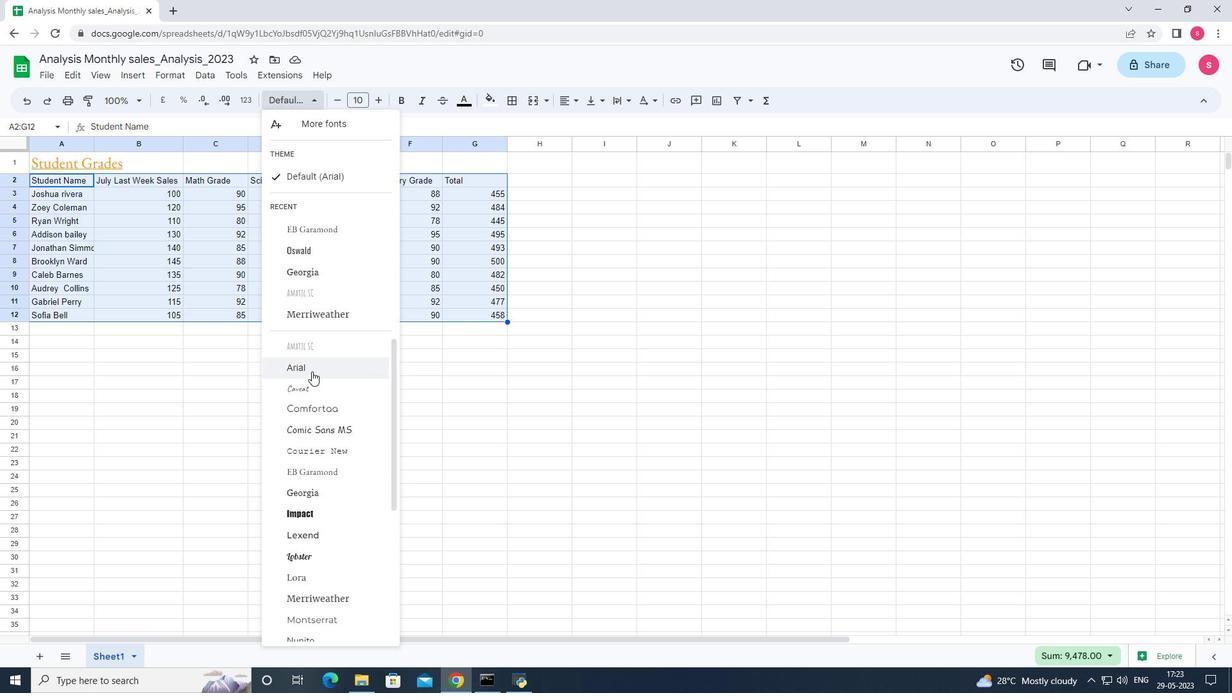 
Action: Mouse scrolled (314, 383) with delta (0, 0)
Screenshot: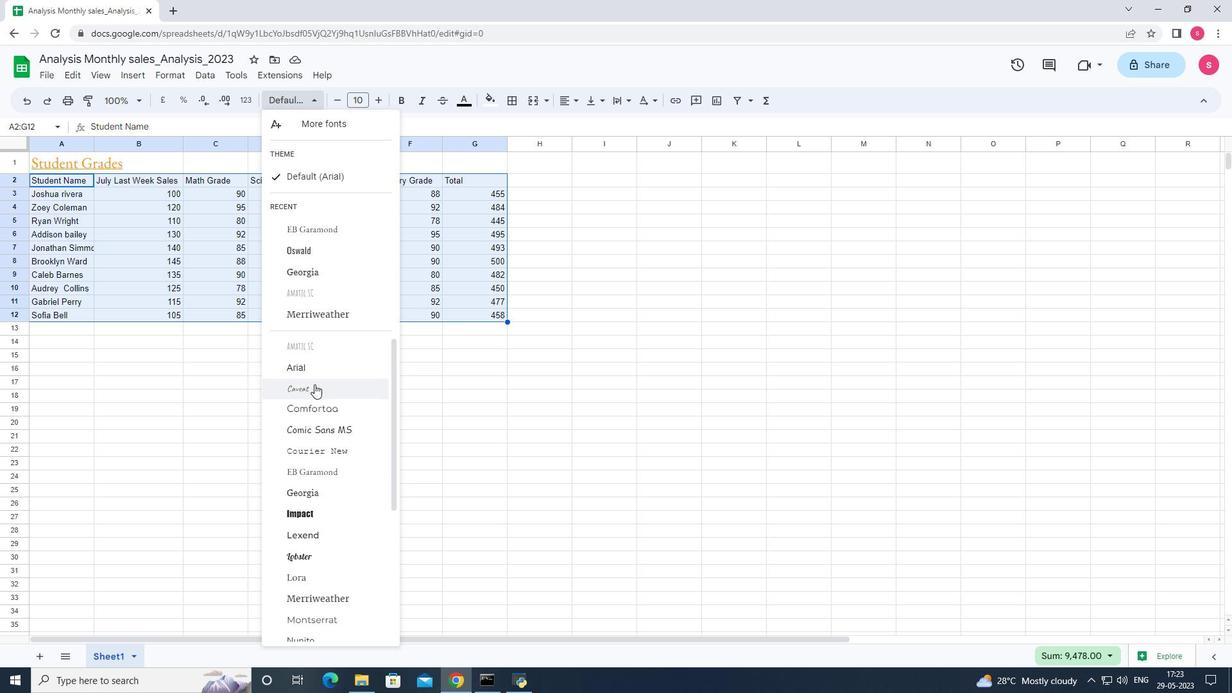 
Action: Mouse scrolled (314, 383) with delta (0, 0)
Screenshot: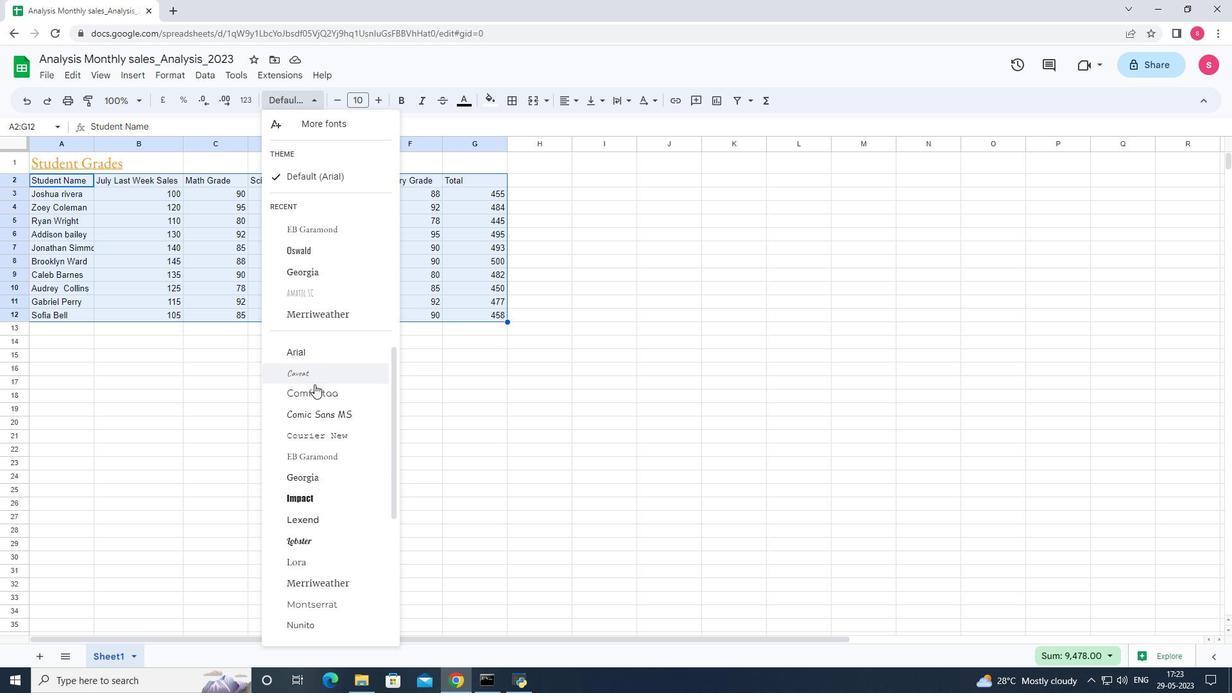 
Action: Mouse pressed left at (314, 384)
Screenshot: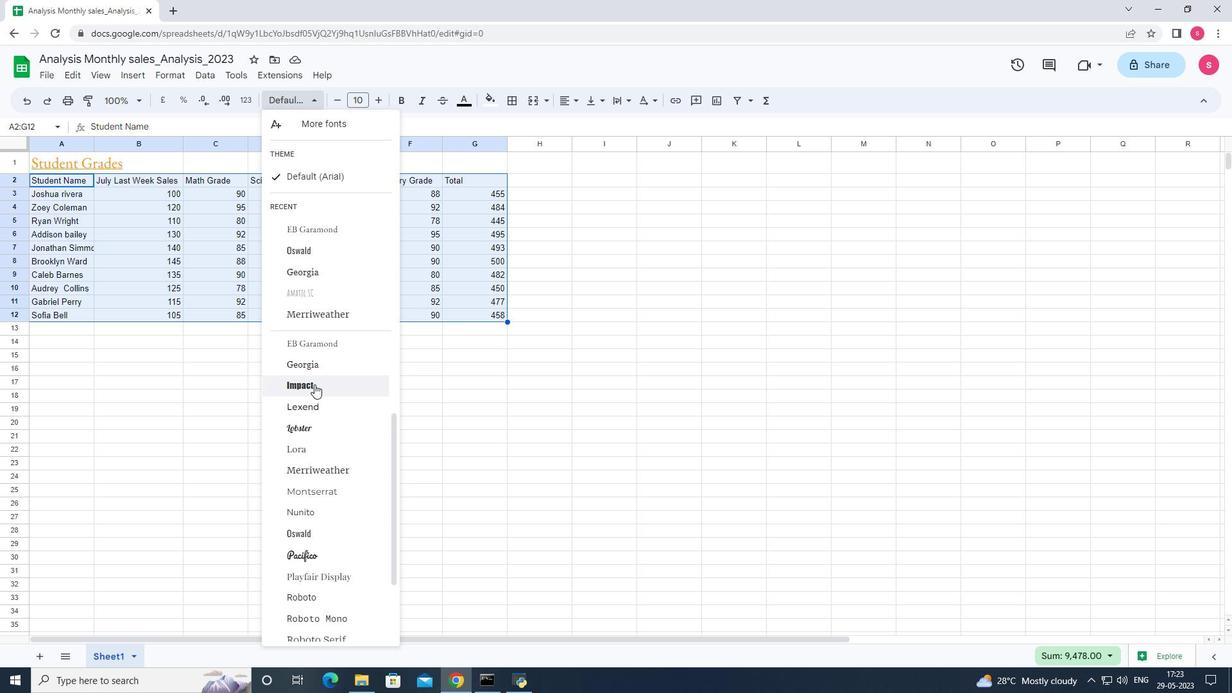 
Action: Mouse moved to (336, 98)
Screenshot: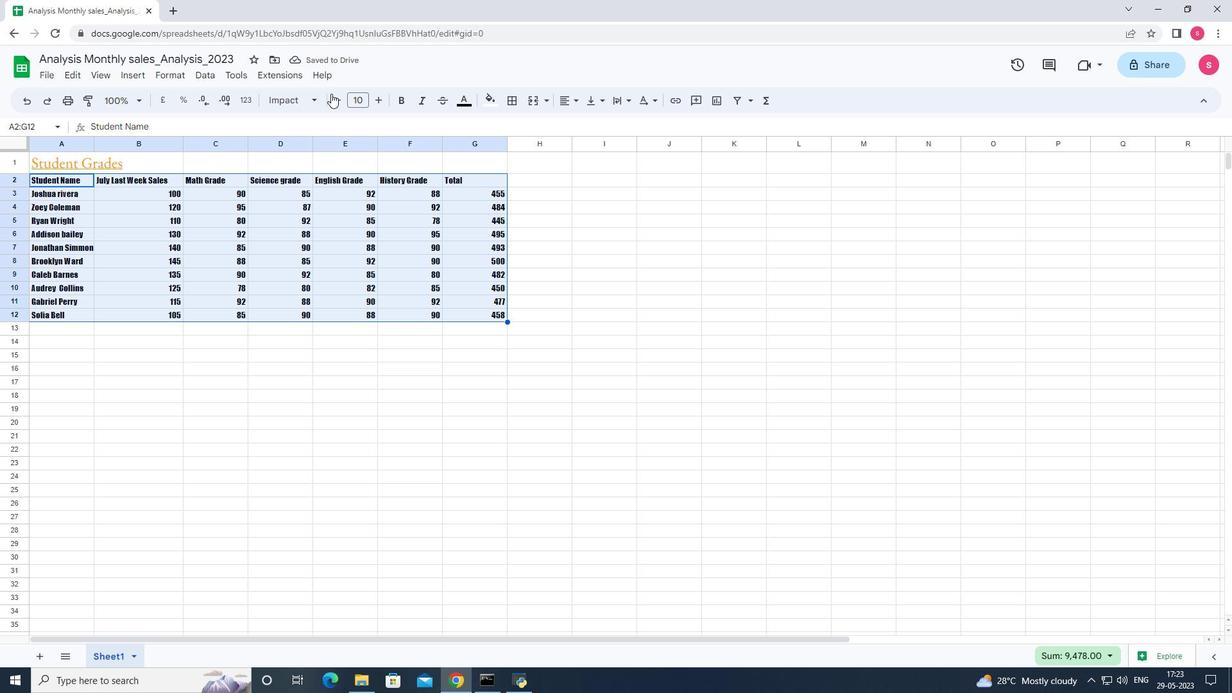 
Action: Mouse pressed left at (336, 98)
Screenshot: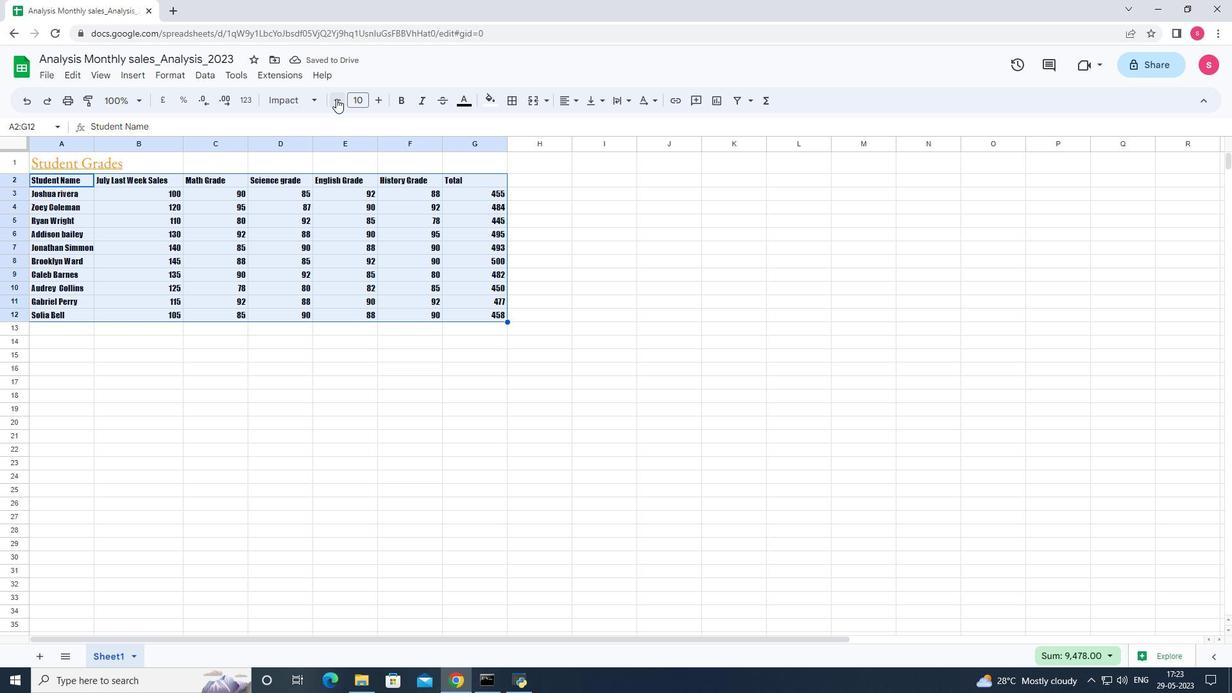 
Action: Mouse moved to (76, 160)
Screenshot: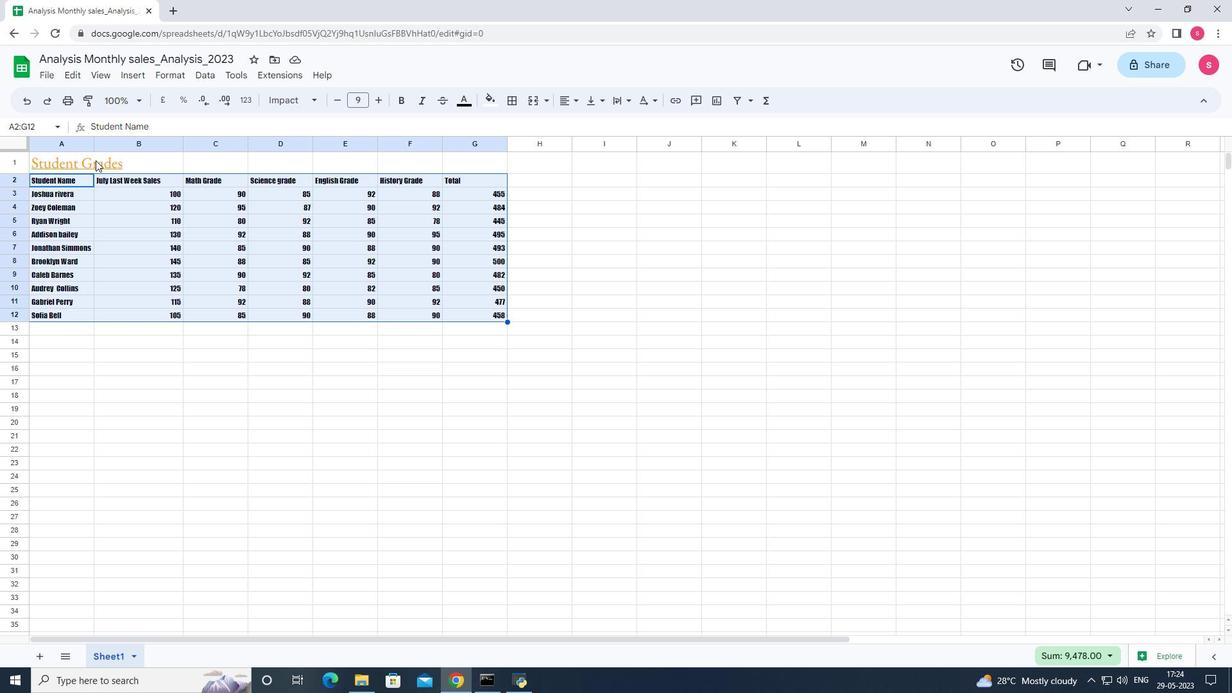 
Action: Mouse pressed left at (76, 160)
Screenshot: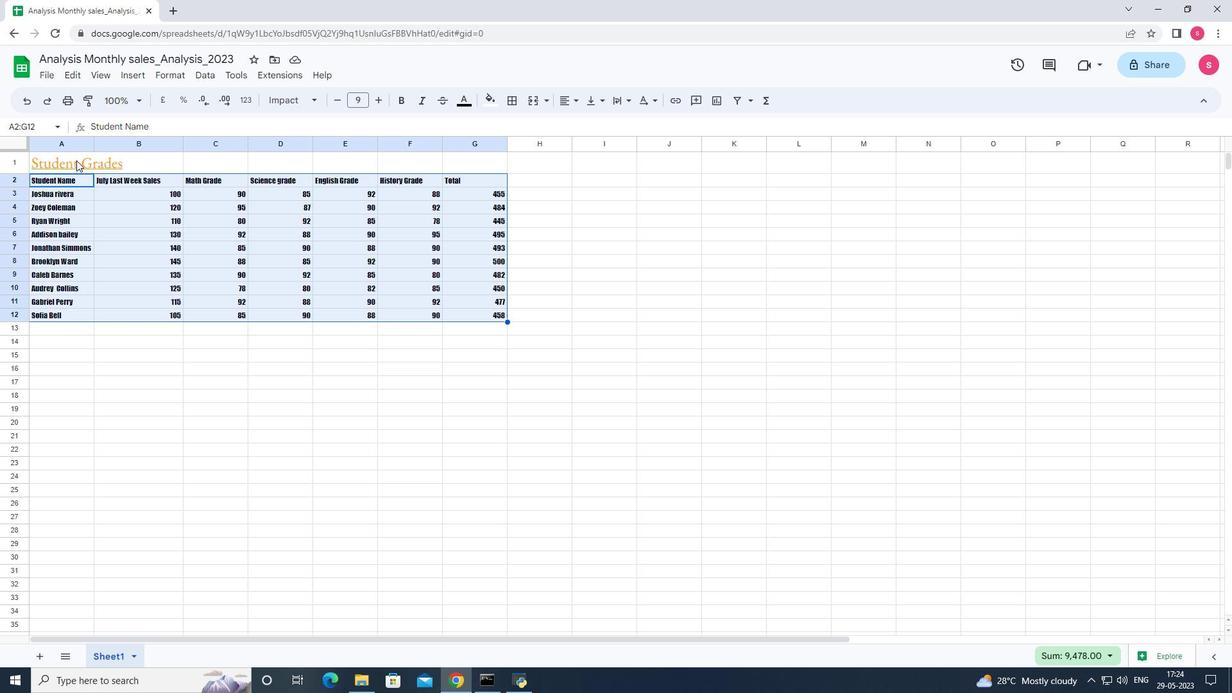 
Action: Mouse moved to (74, 160)
Screenshot: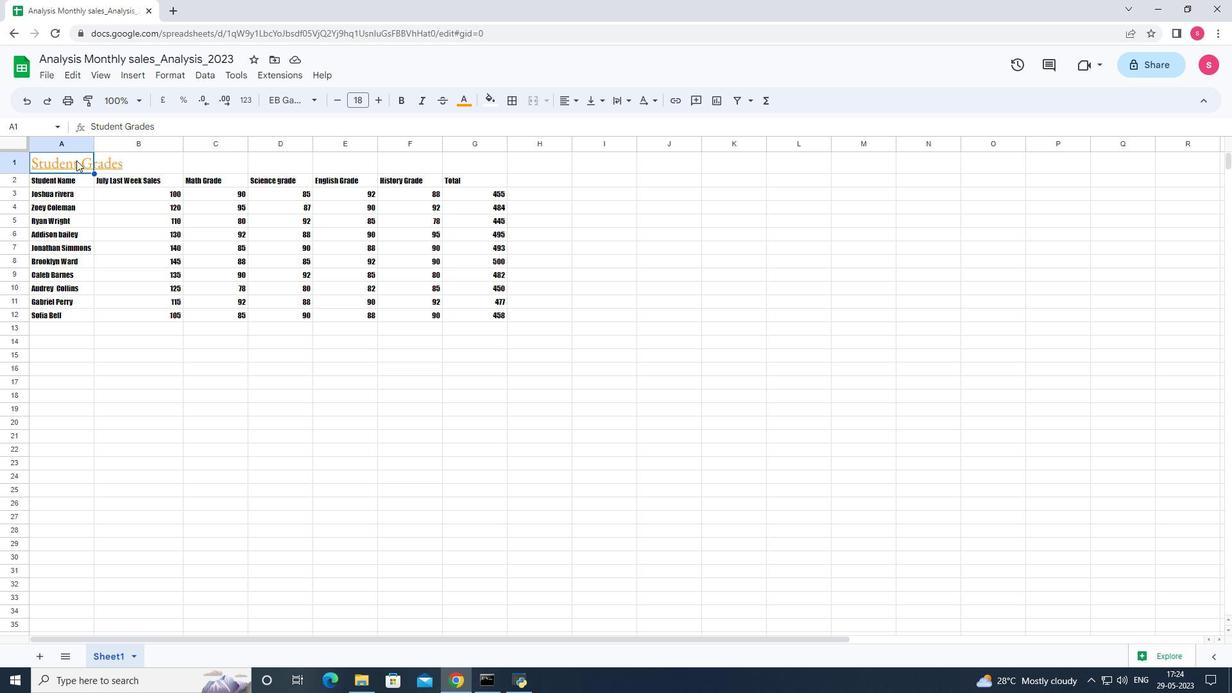 
Action: Mouse pressed left at (74, 160)
Screenshot: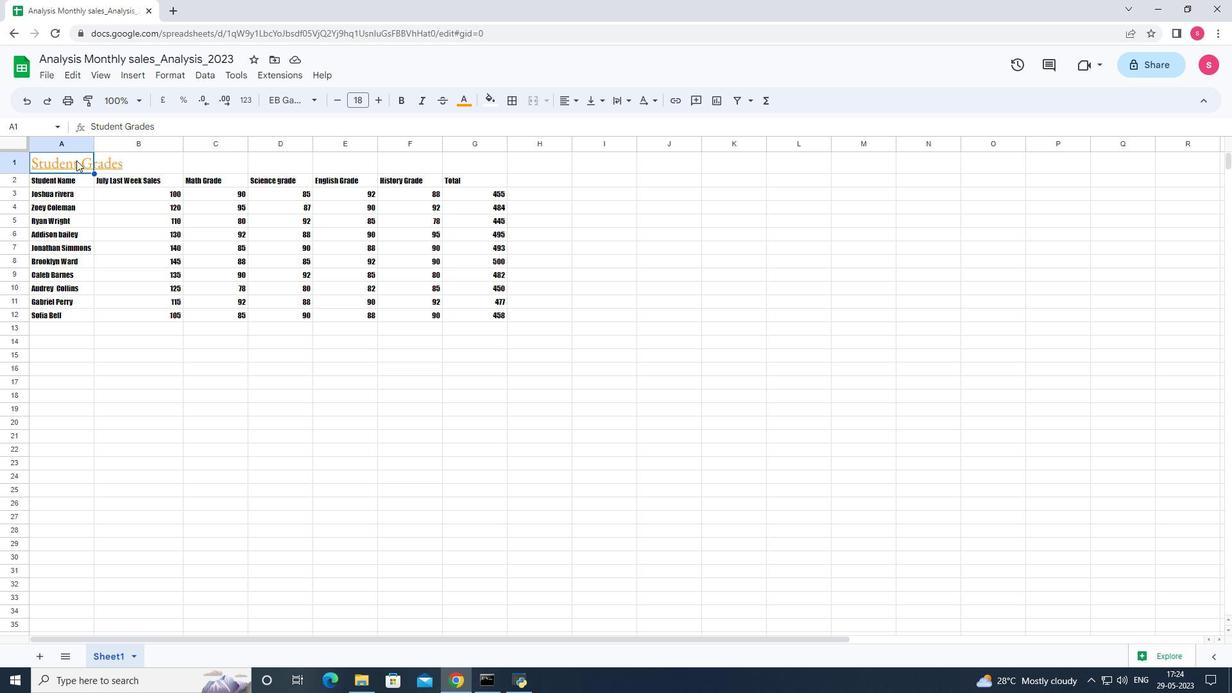 
Action: Mouse moved to (533, 99)
Screenshot: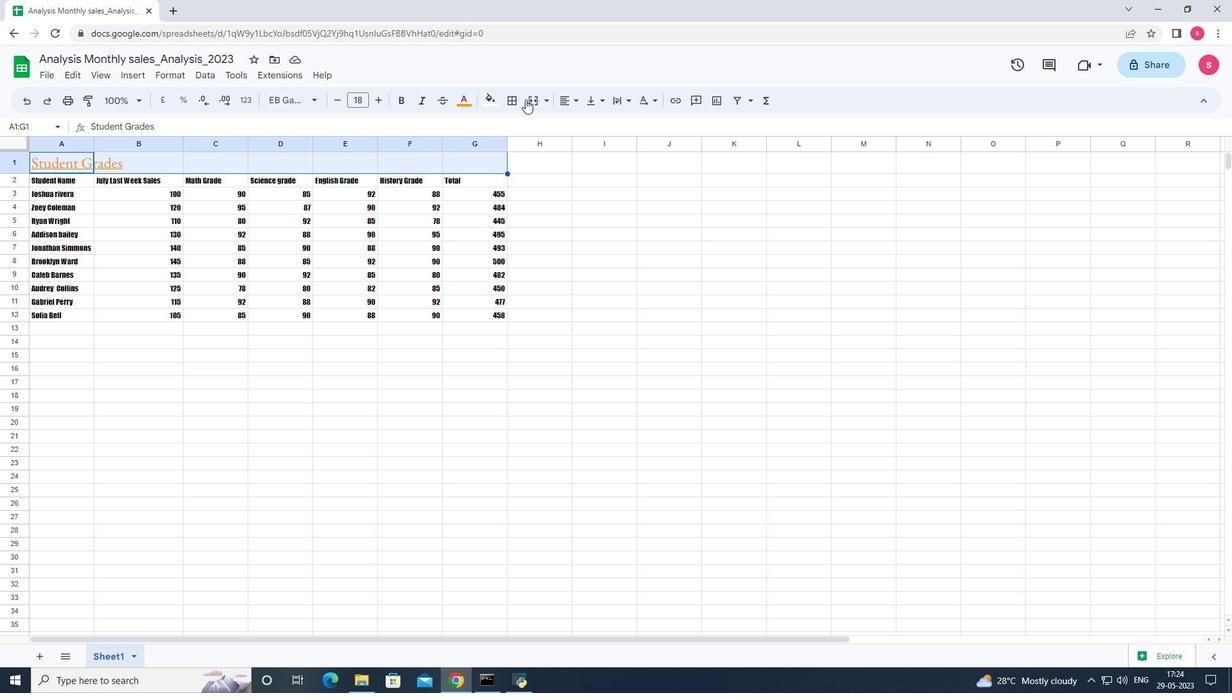 
Action: Mouse pressed left at (533, 99)
Screenshot: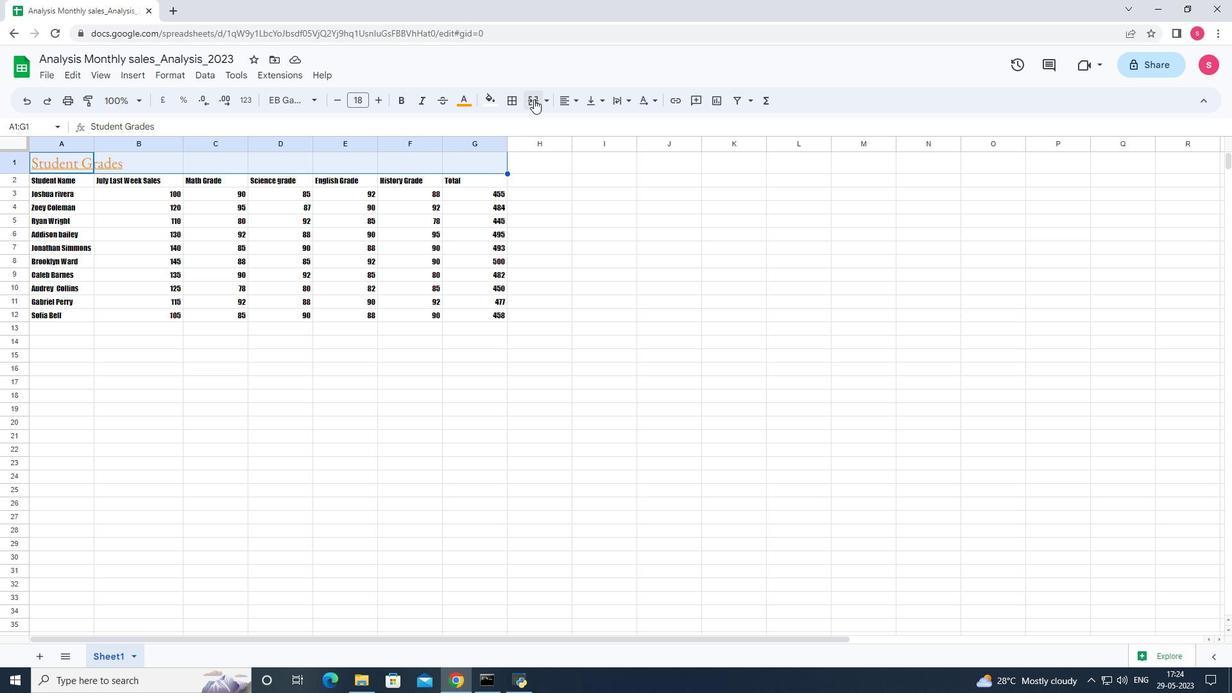 
Action: Mouse moved to (121, 161)
Screenshot: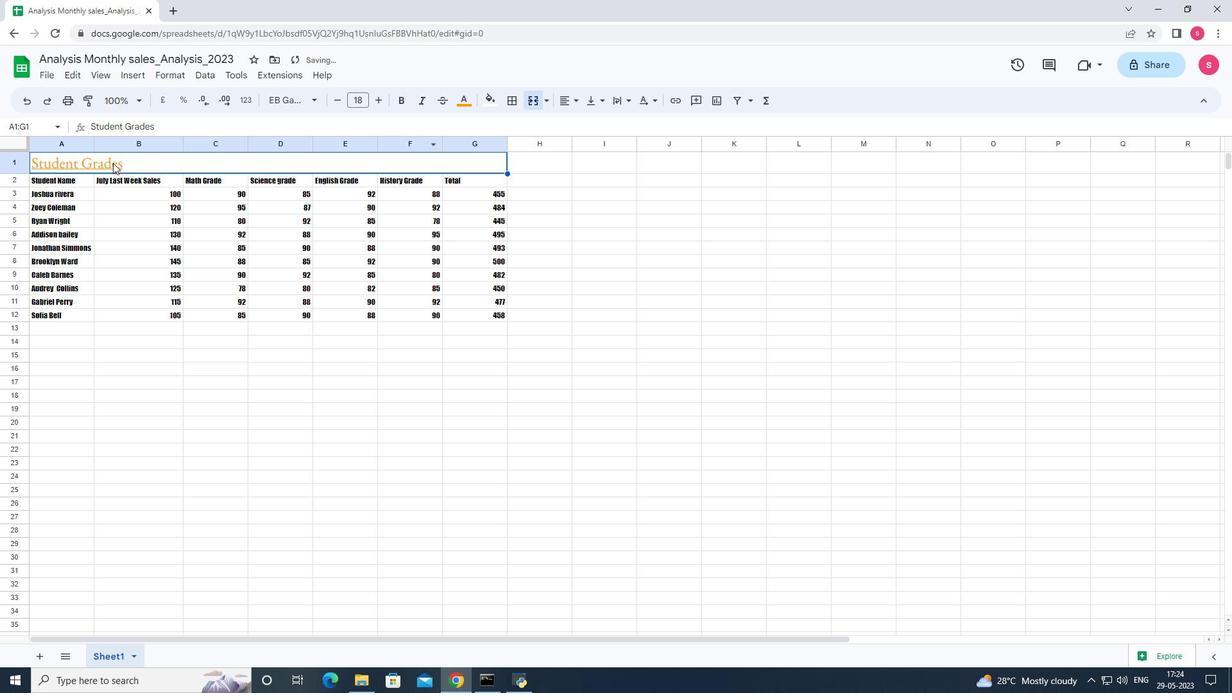 
Action: Mouse pressed left at (121, 161)
Screenshot: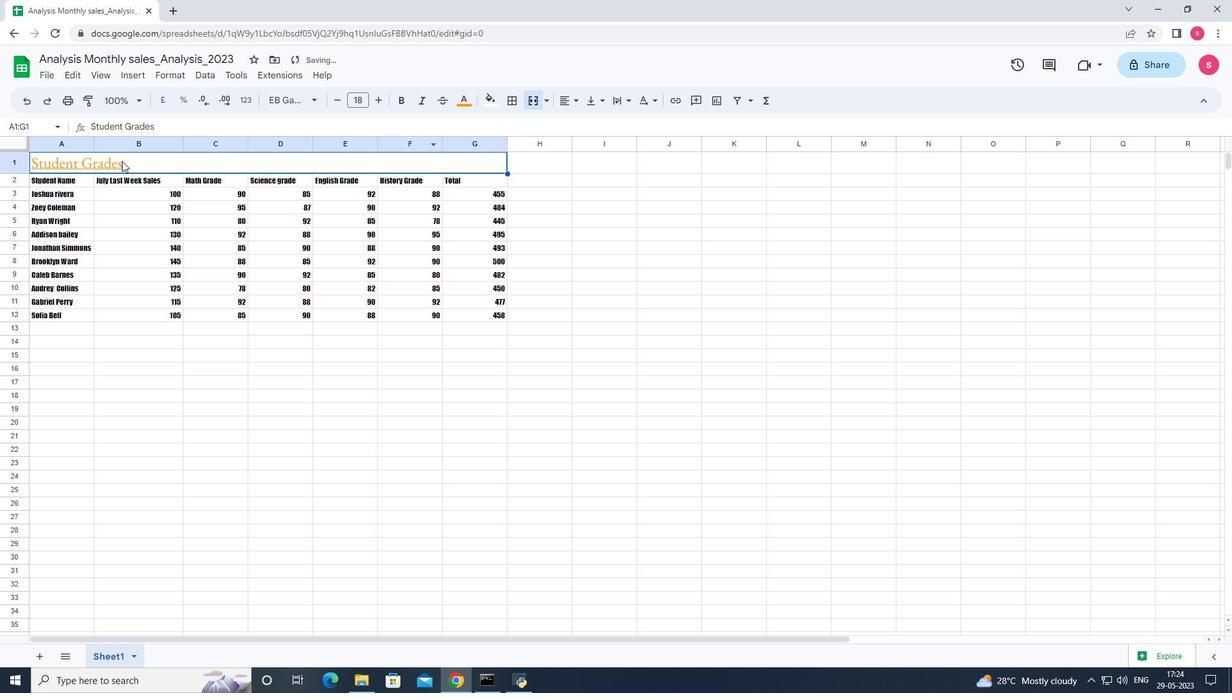 
Action: Mouse moved to (575, 98)
Screenshot: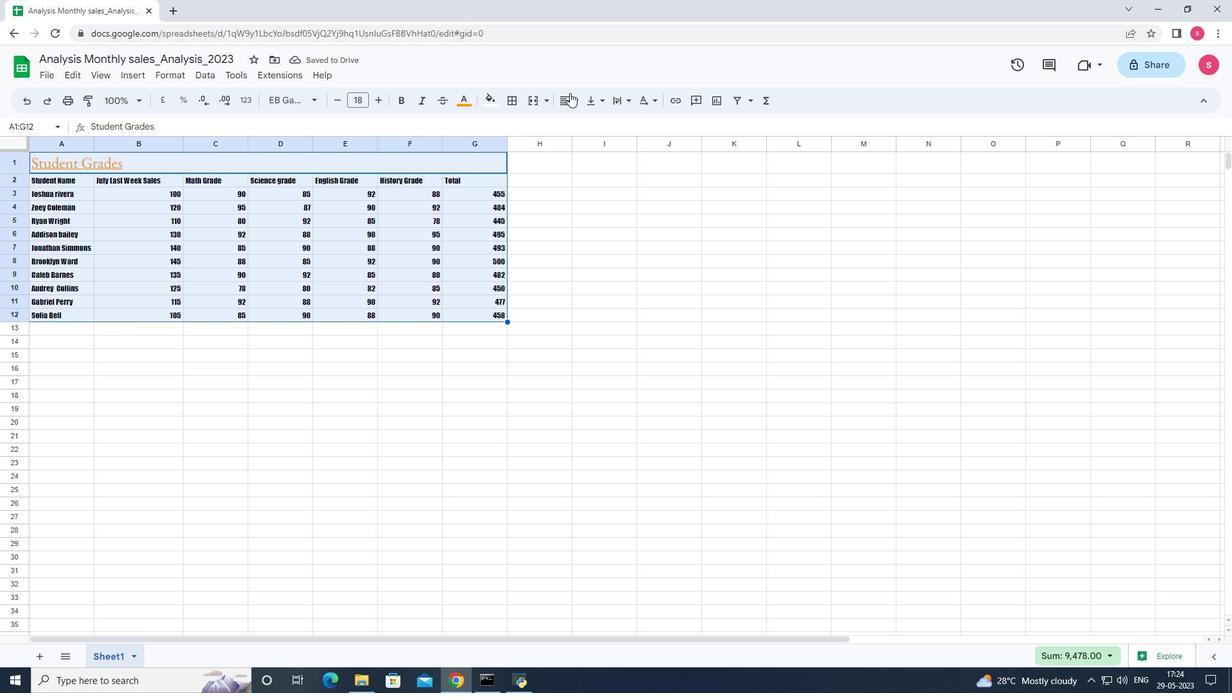 
Action: Mouse pressed left at (575, 98)
Screenshot: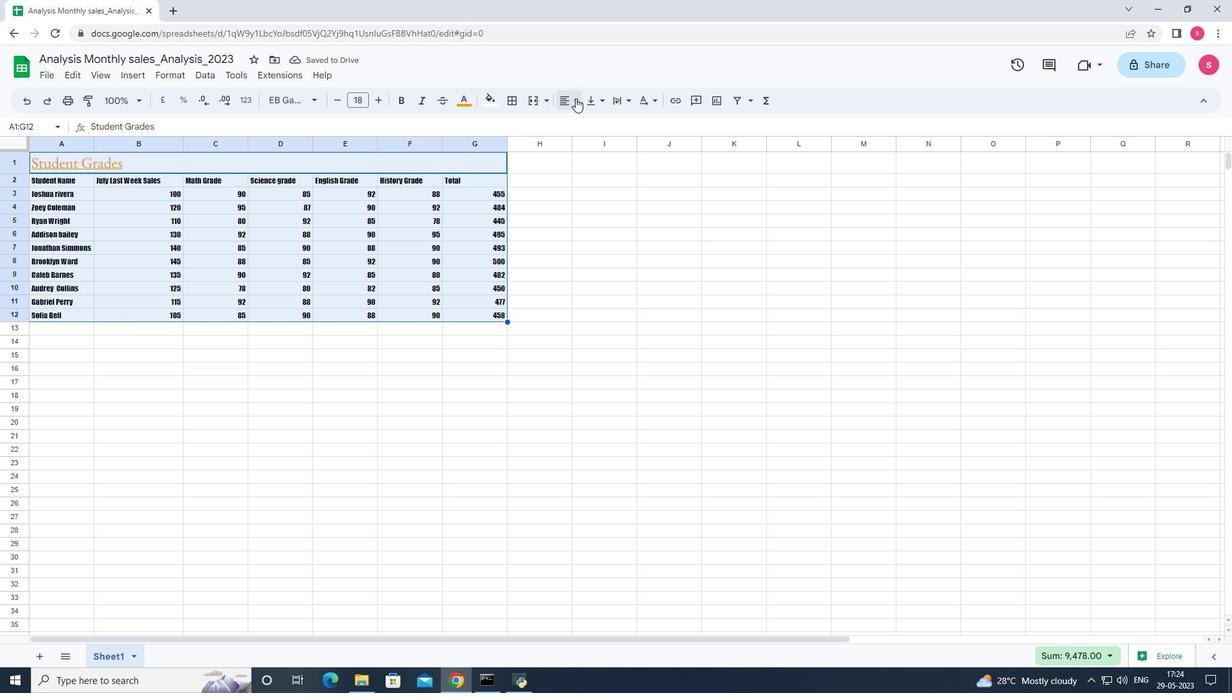 
Action: Mouse moved to (610, 128)
Screenshot: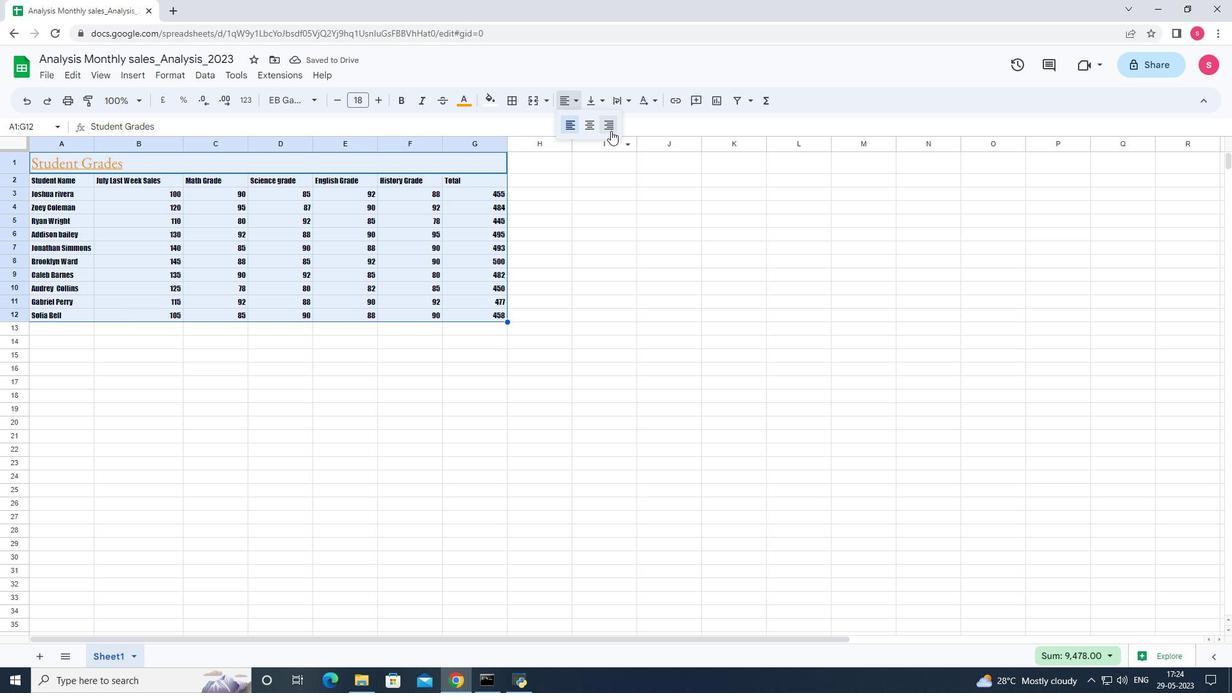 
Action: Mouse pressed left at (610, 128)
Screenshot: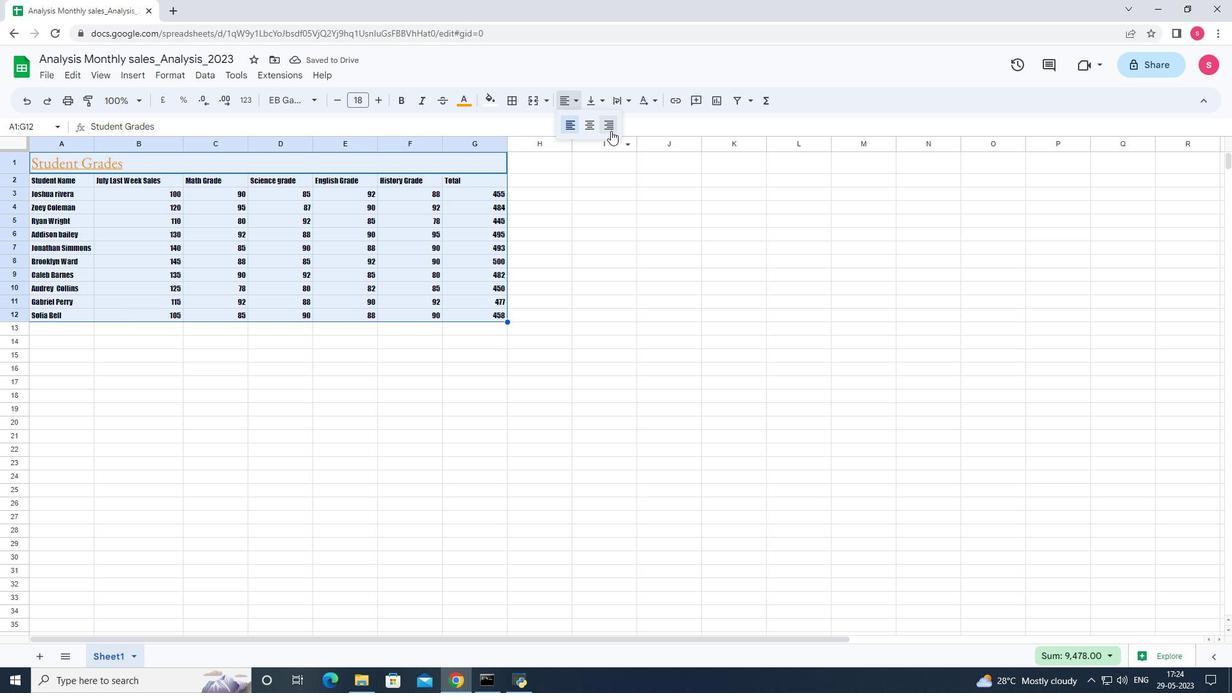 
Action: Mouse moved to (435, 347)
Screenshot: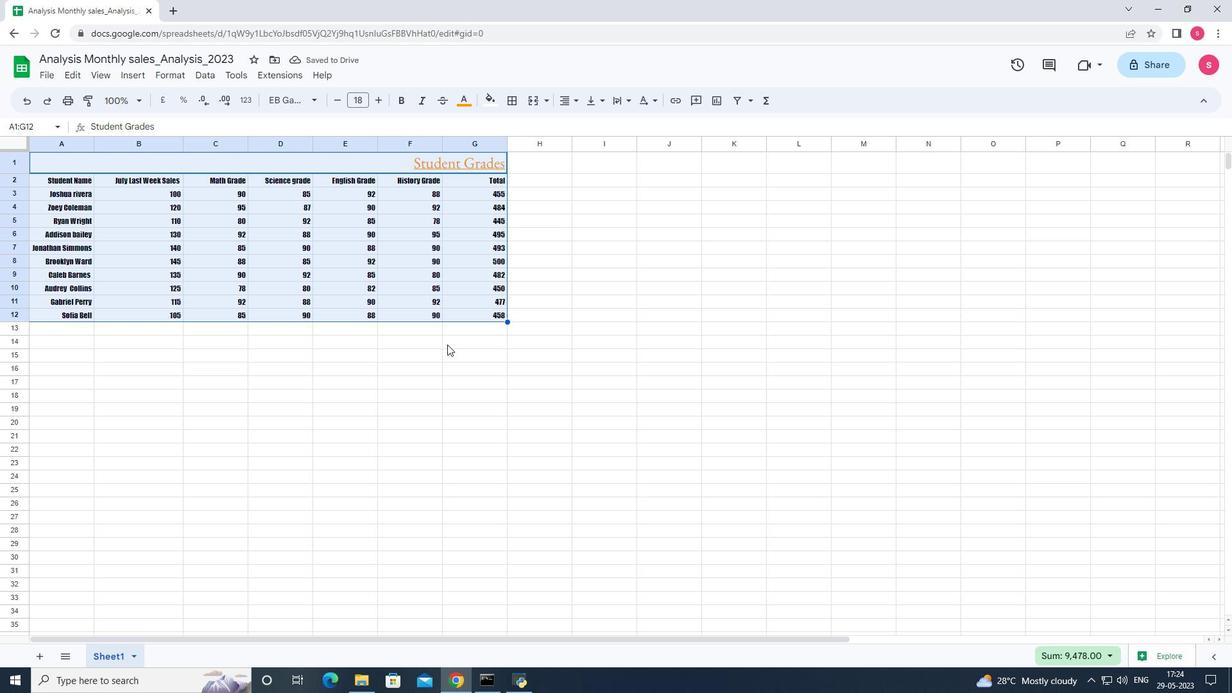 
Action: Mouse pressed left at (435, 347)
Screenshot: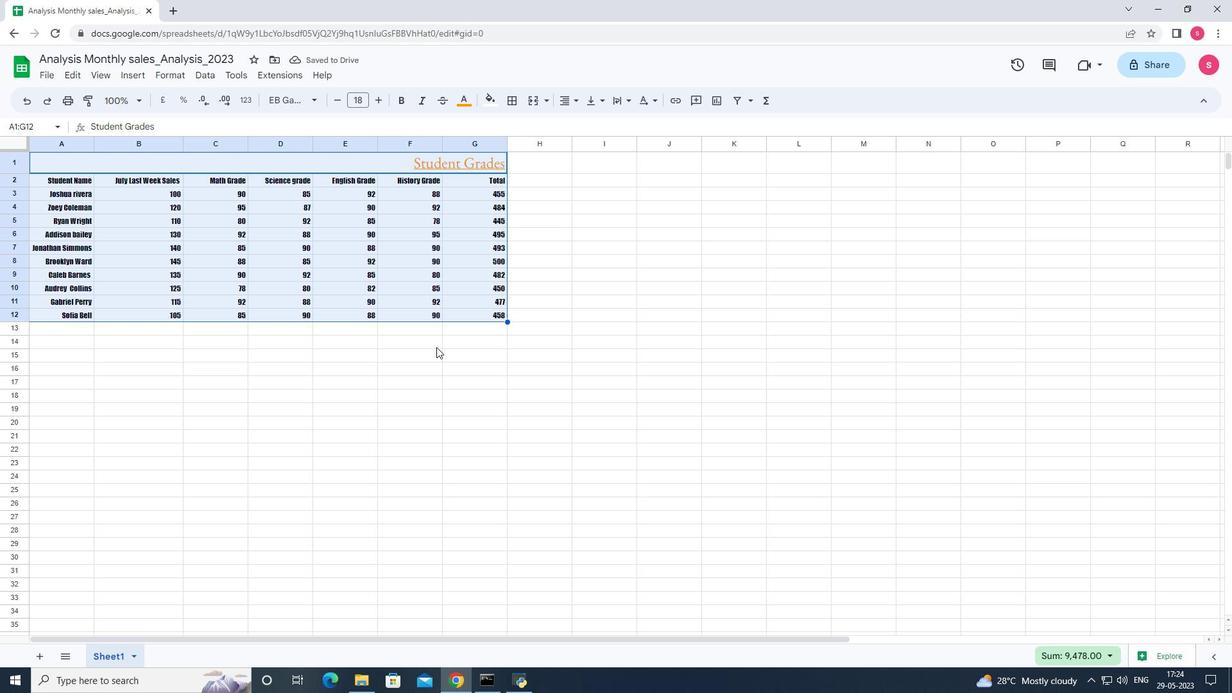 
Action: Mouse moved to (236, 335)
Screenshot: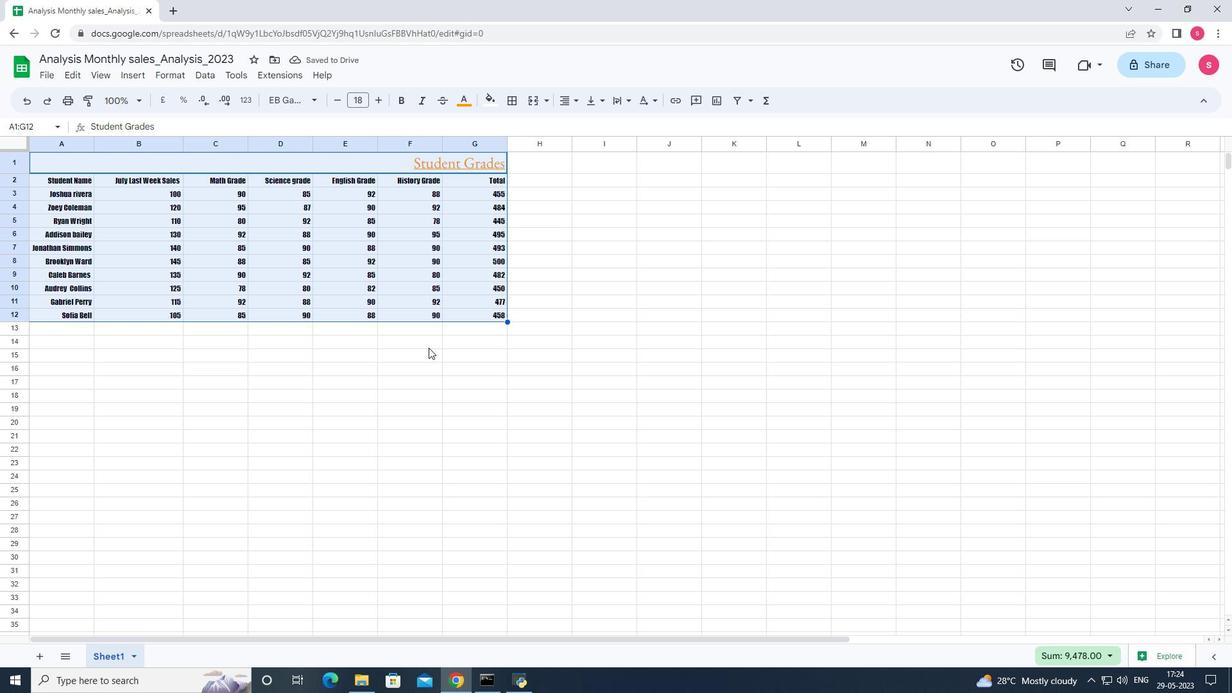 
Action: Mouse pressed left at (236, 335)
Screenshot: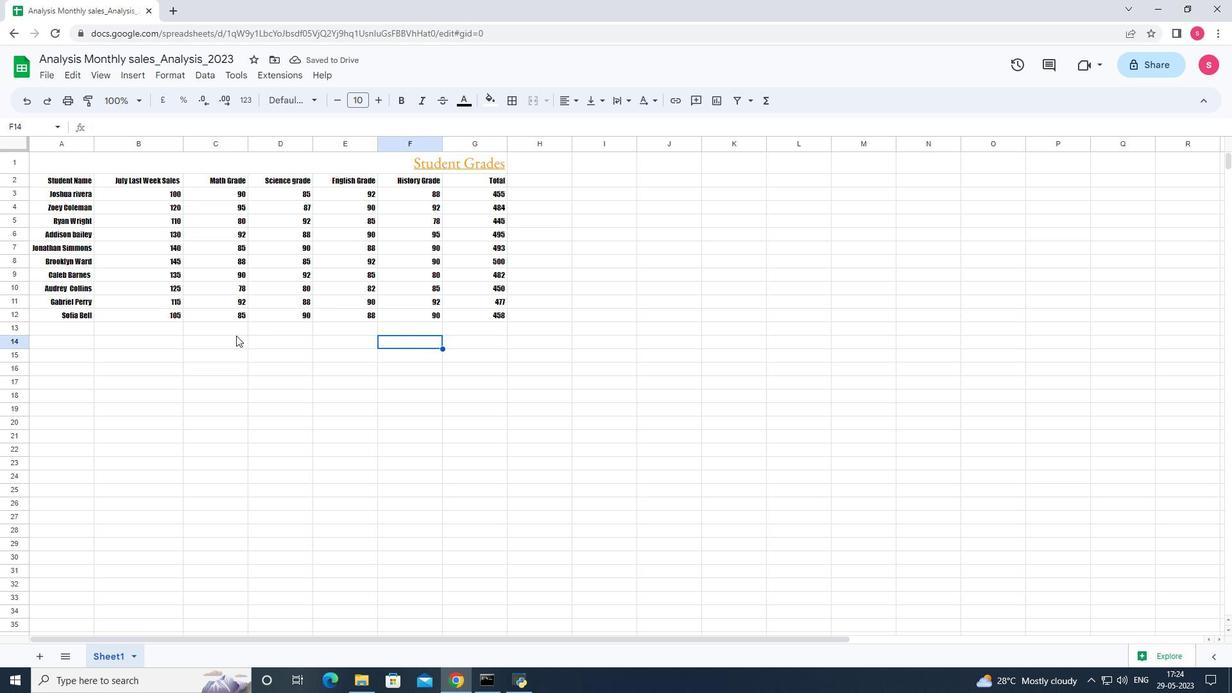 
Action: Mouse moved to (544, 361)
Screenshot: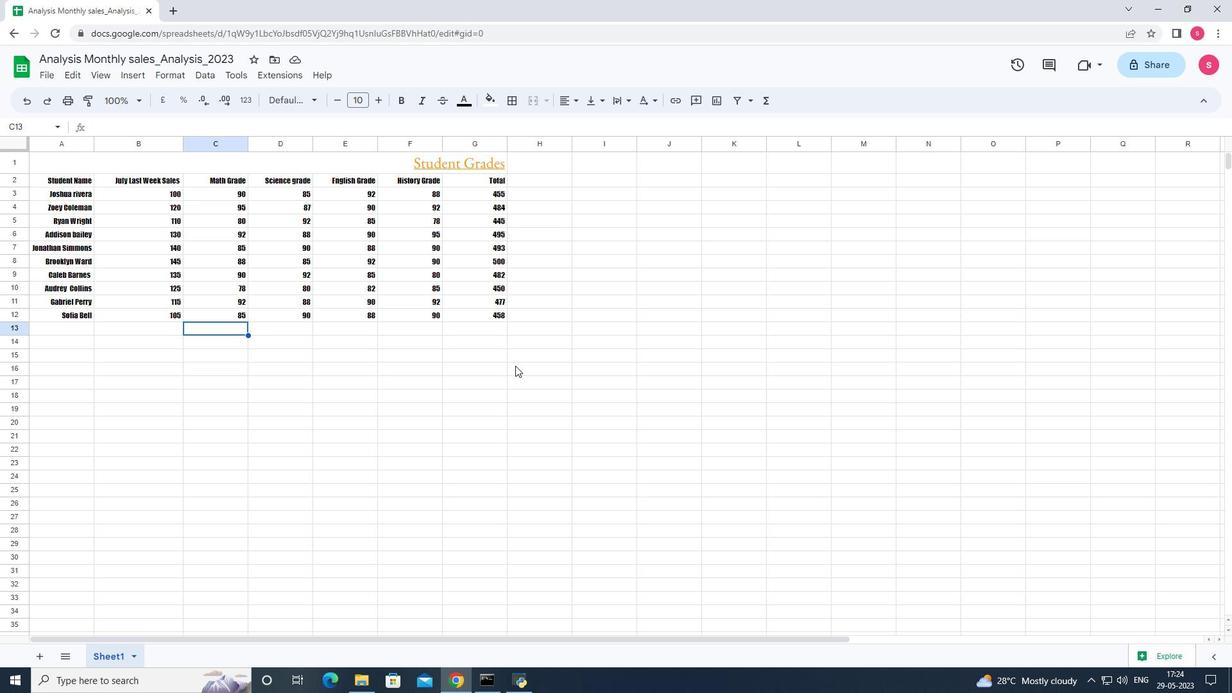 
Action: Mouse pressed left at (544, 361)
Screenshot: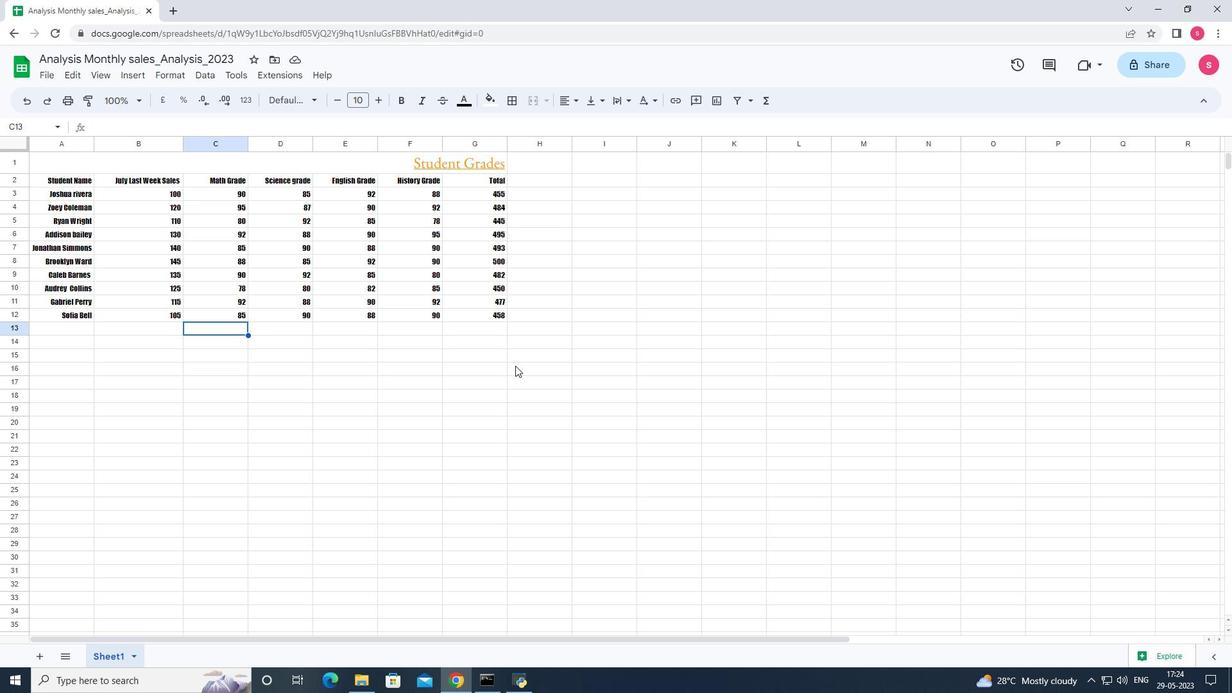 
Action: Mouse moved to (561, 396)
Screenshot: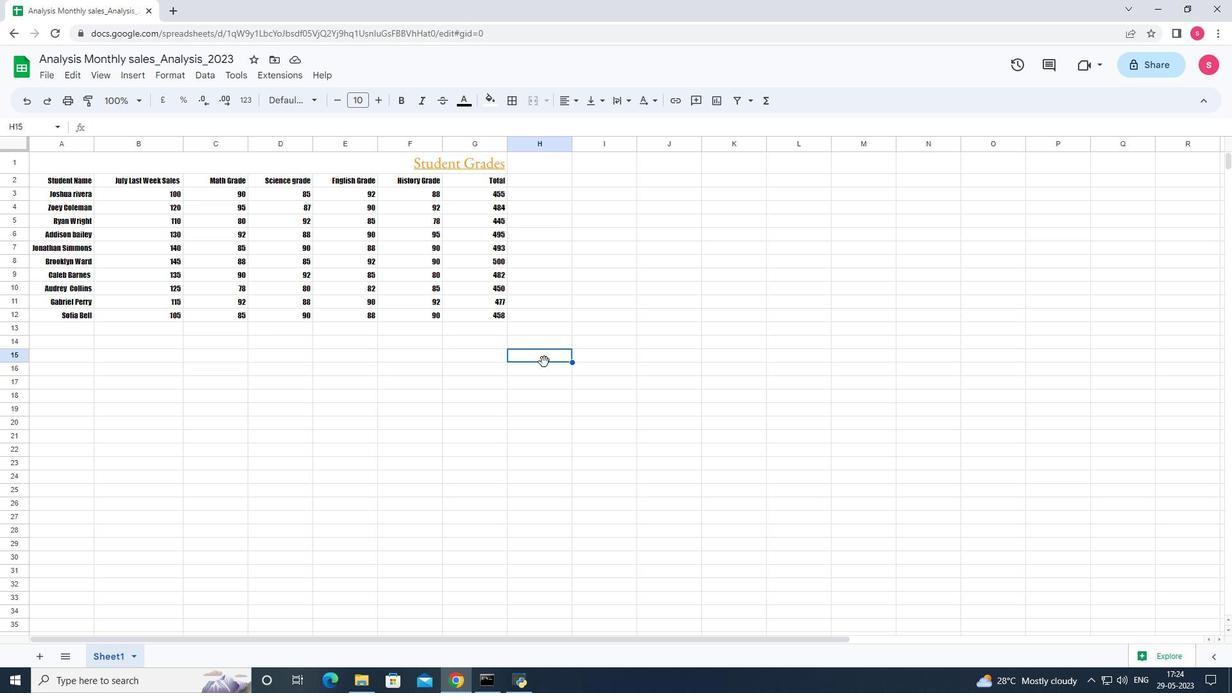 
Action: Key pressed ctrl+S
Screenshot: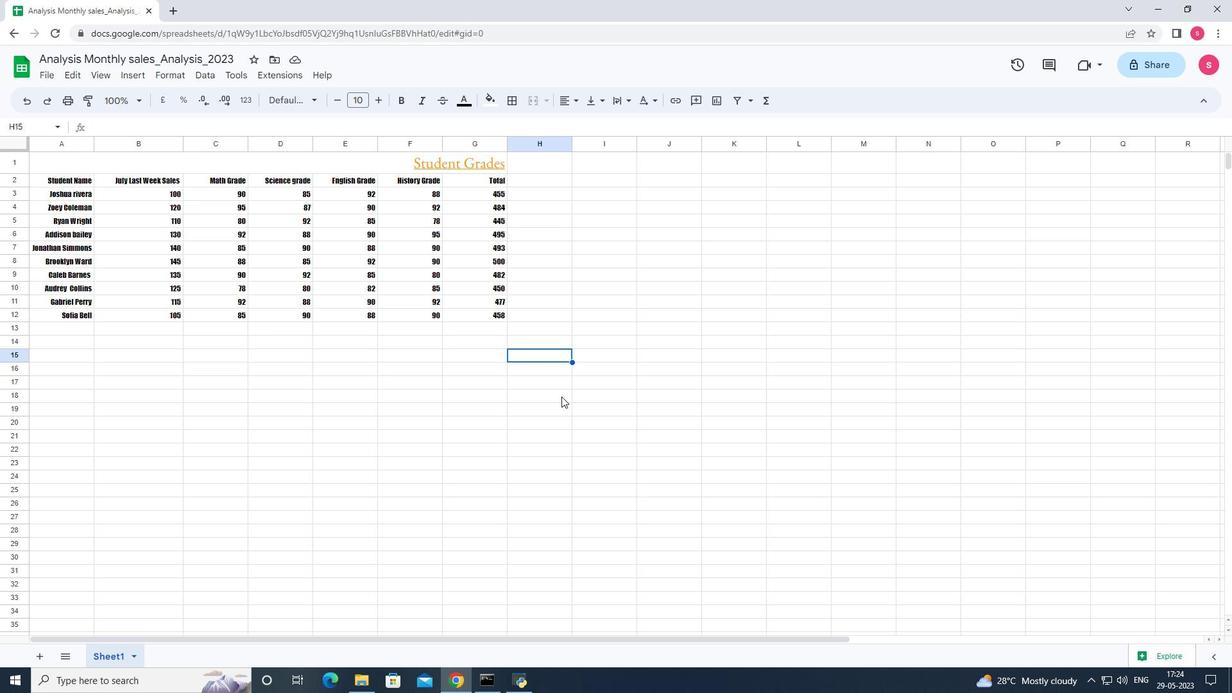 
Action: Mouse moved to (557, 392)
Screenshot: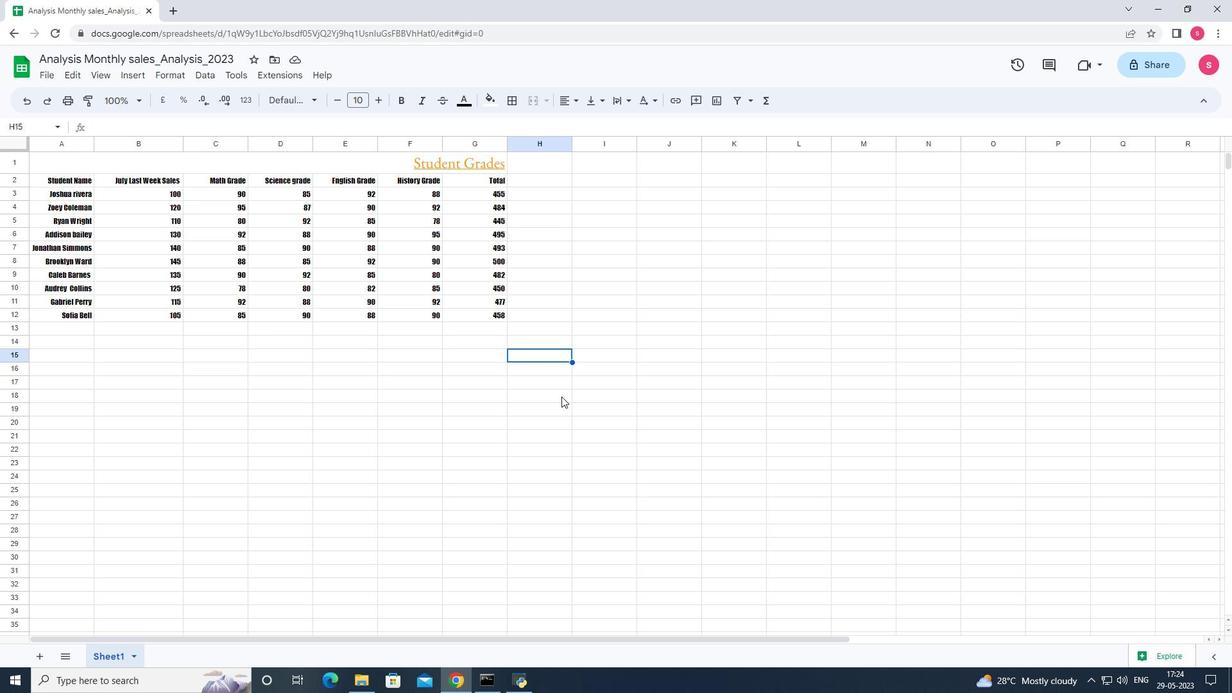 
